Task: Create a due date automation trigger when advanced on, the moment a card is due add fields with custom field "Resume" set to a number greater or equal to 1 and greater or equal to 10.
Action: Mouse moved to (1103, 334)
Screenshot: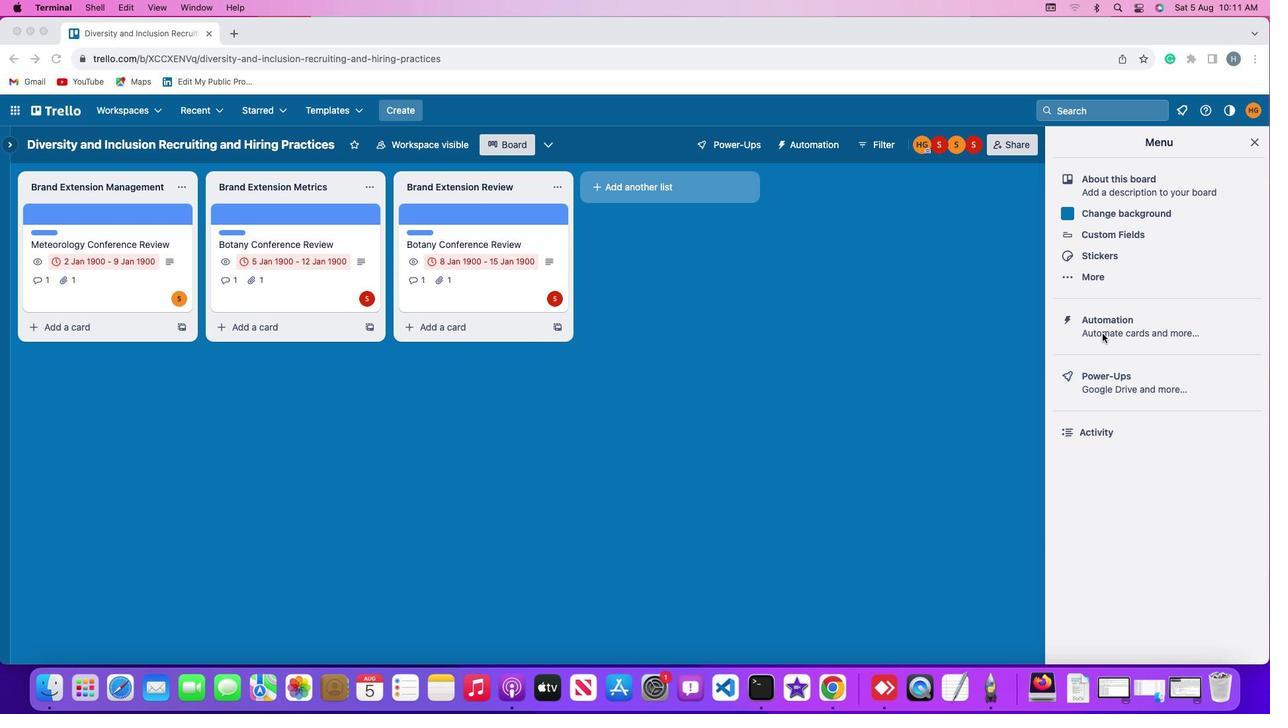 
Action: Mouse pressed left at (1103, 334)
Screenshot: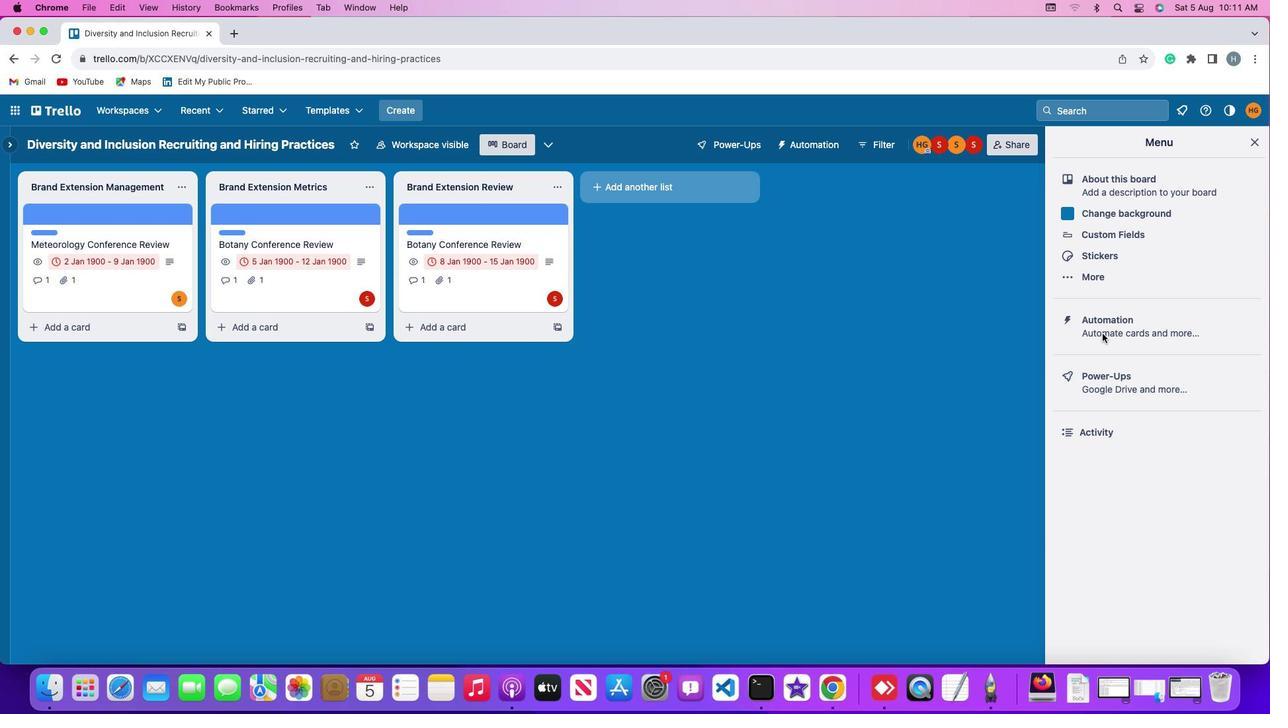 
Action: Mouse pressed left at (1103, 334)
Screenshot: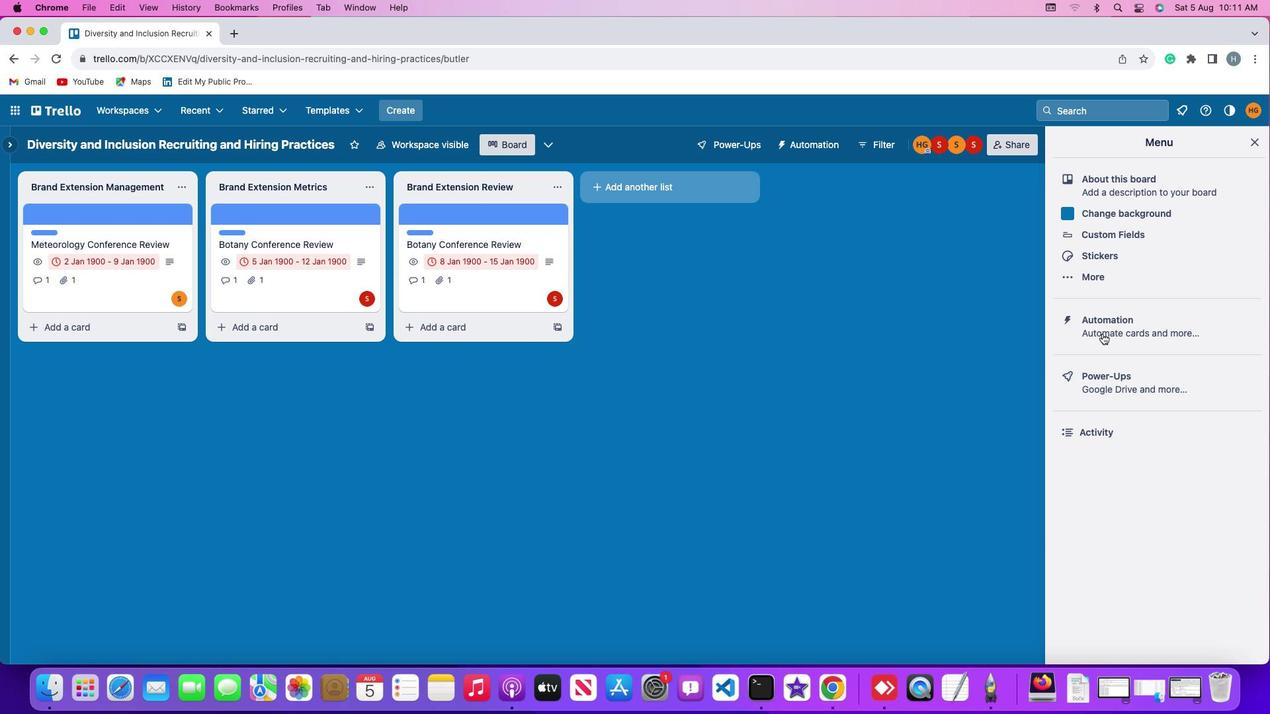
Action: Mouse moved to (70, 307)
Screenshot: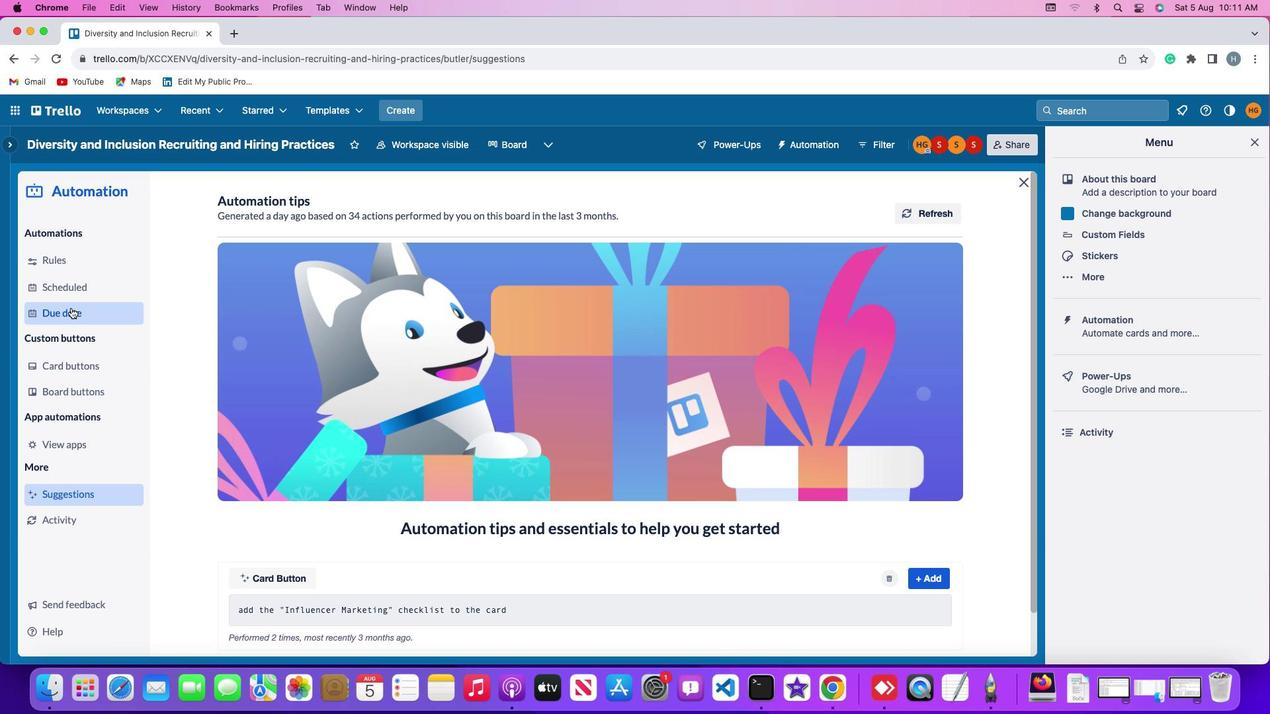 
Action: Mouse pressed left at (70, 307)
Screenshot: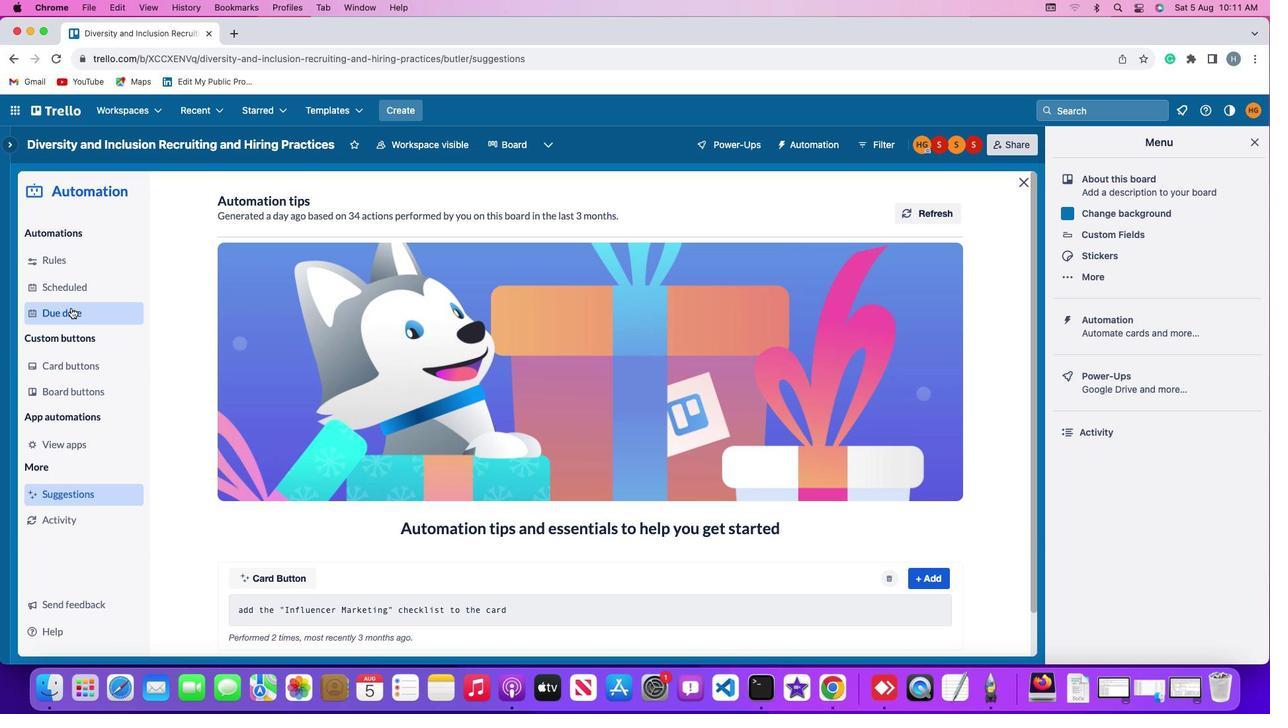 
Action: Mouse moved to (889, 201)
Screenshot: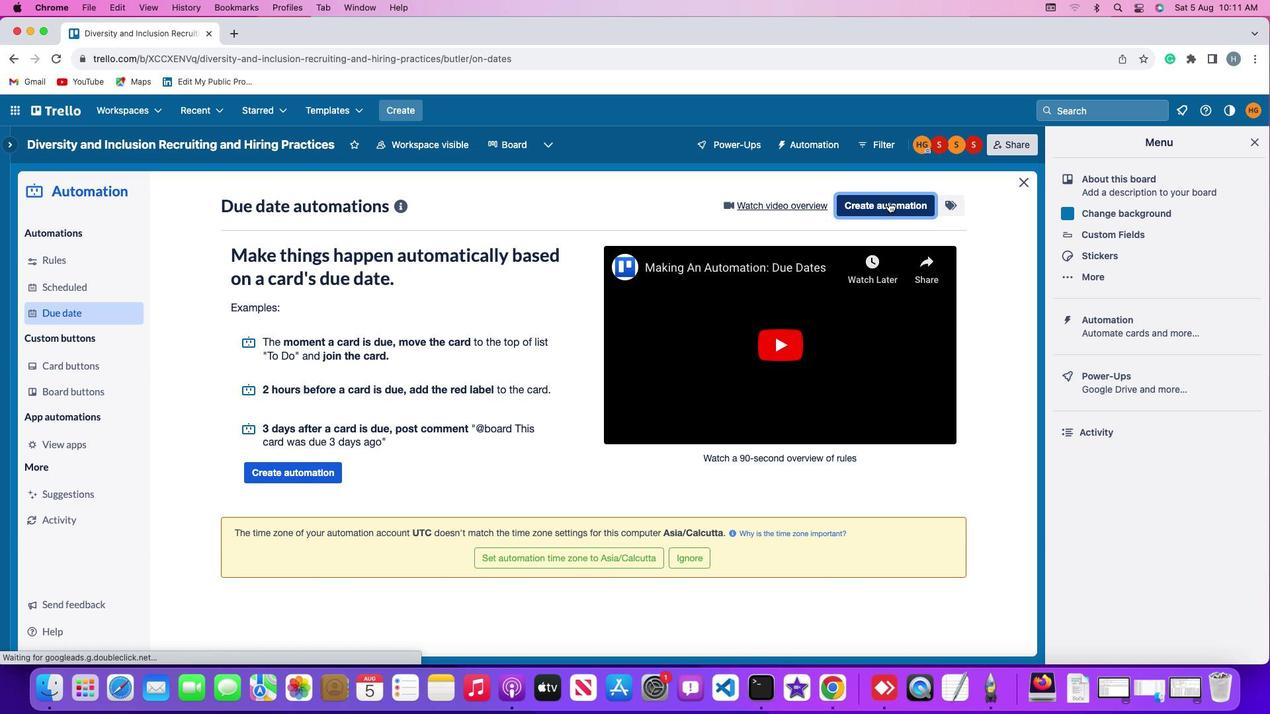 
Action: Mouse pressed left at (889, 201)
Screenshot: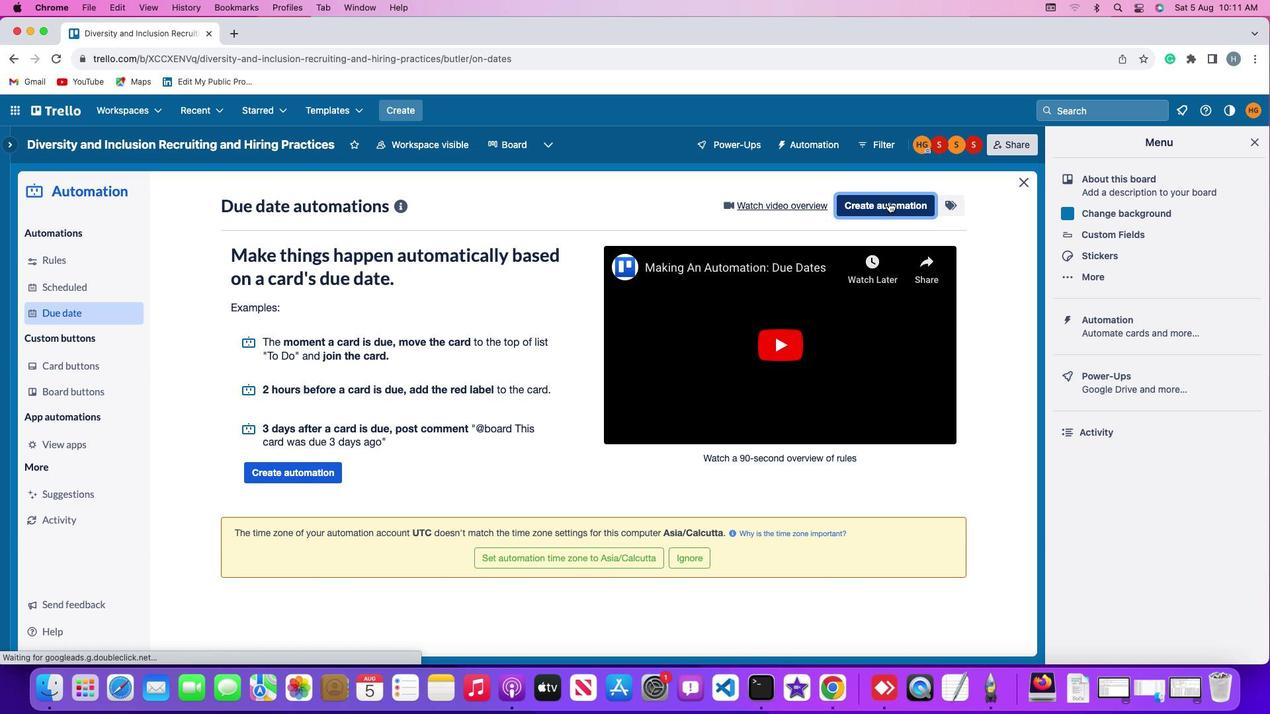 
Action: Mouse moved to (640, 332)
Screenshot: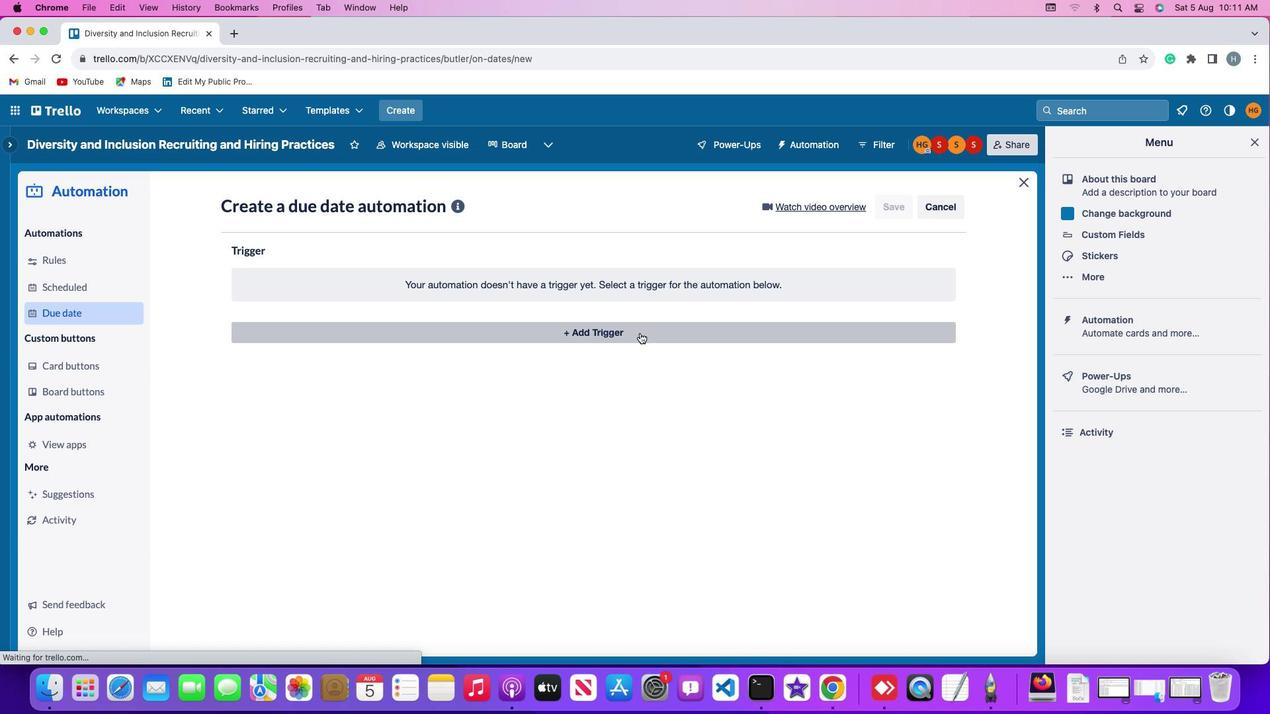 
Action: Mouse pressed left at (640, 332)
Screenshot: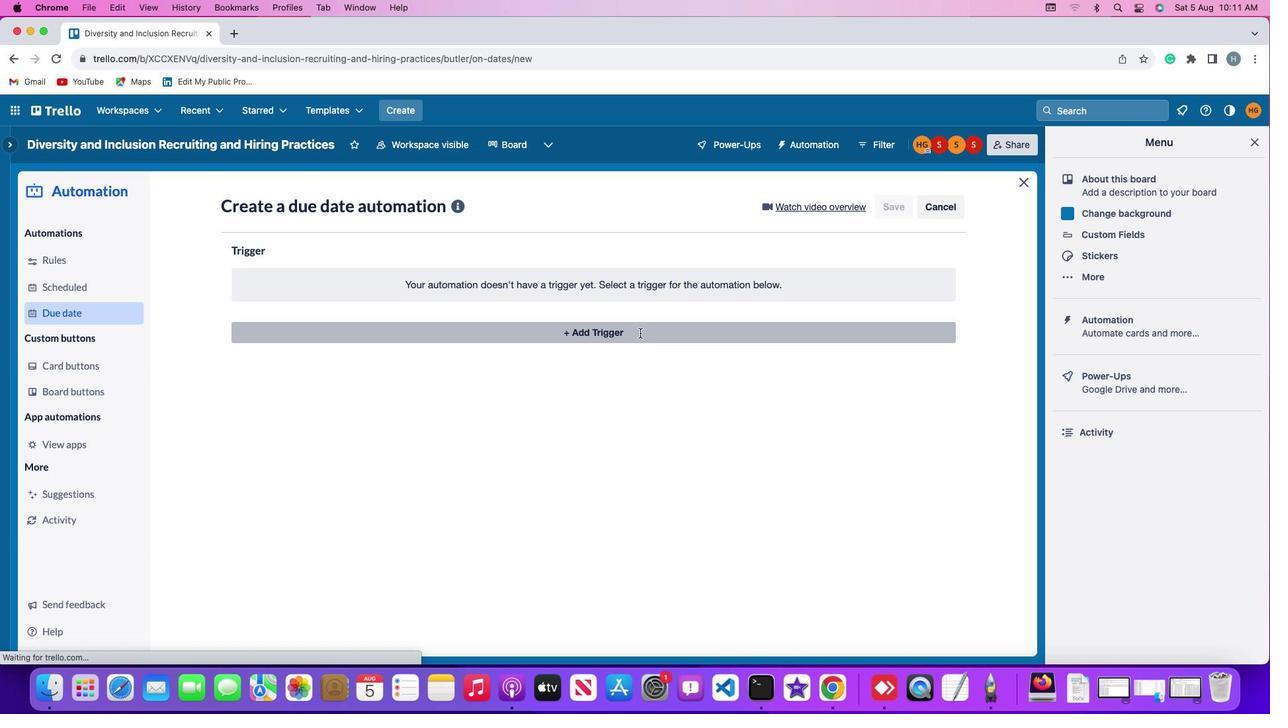 
Action: Mouse moved to (340, 489)
Screenshot: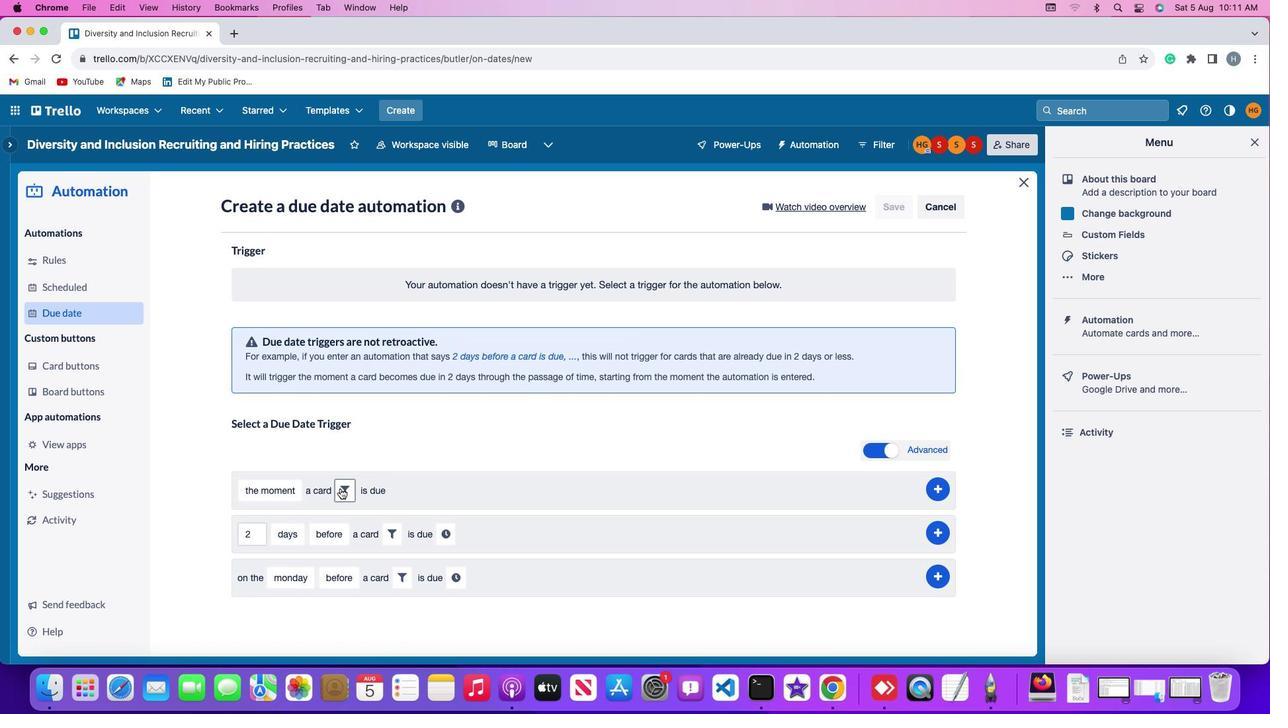 
Action: Mouse pressed left at (340, 489)
Screenshot: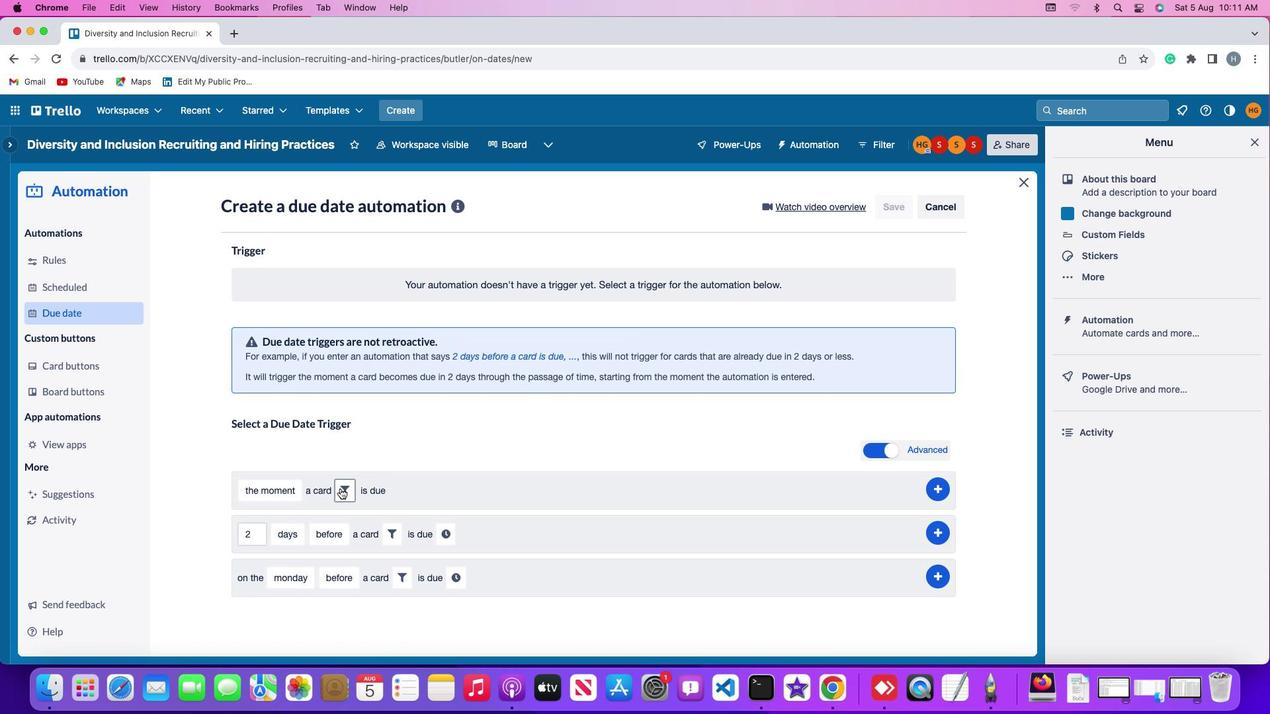 
Action: Mouse moved to (548, 532)
Screenshot: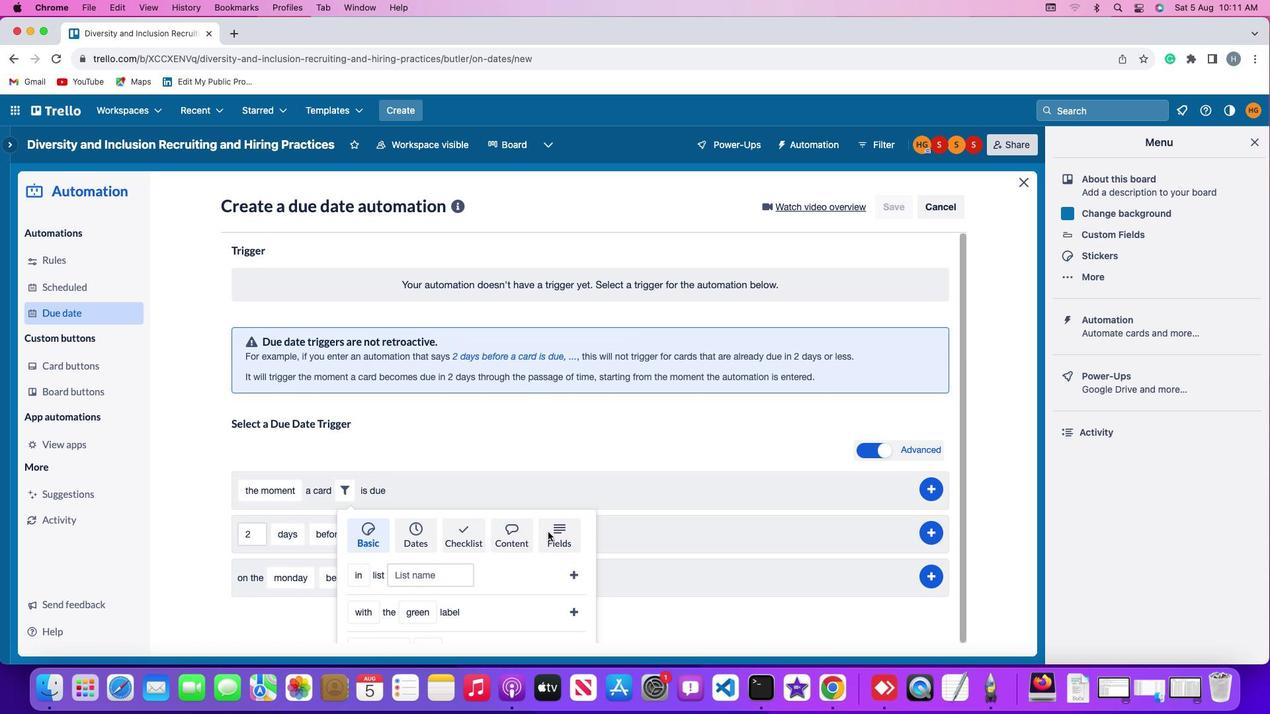 
Action: Mouse pressed left at (548, 532)
Screenshot: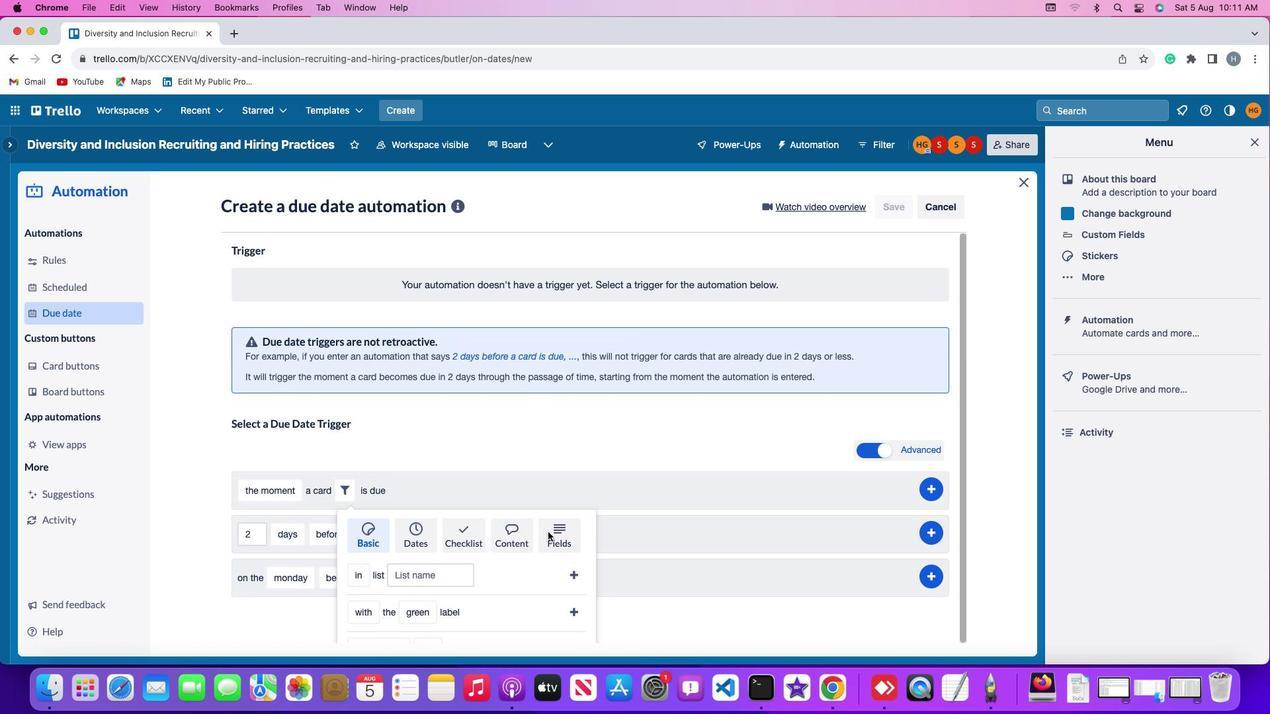 
Action: Mouse moved to (548, 532)
Screenshot: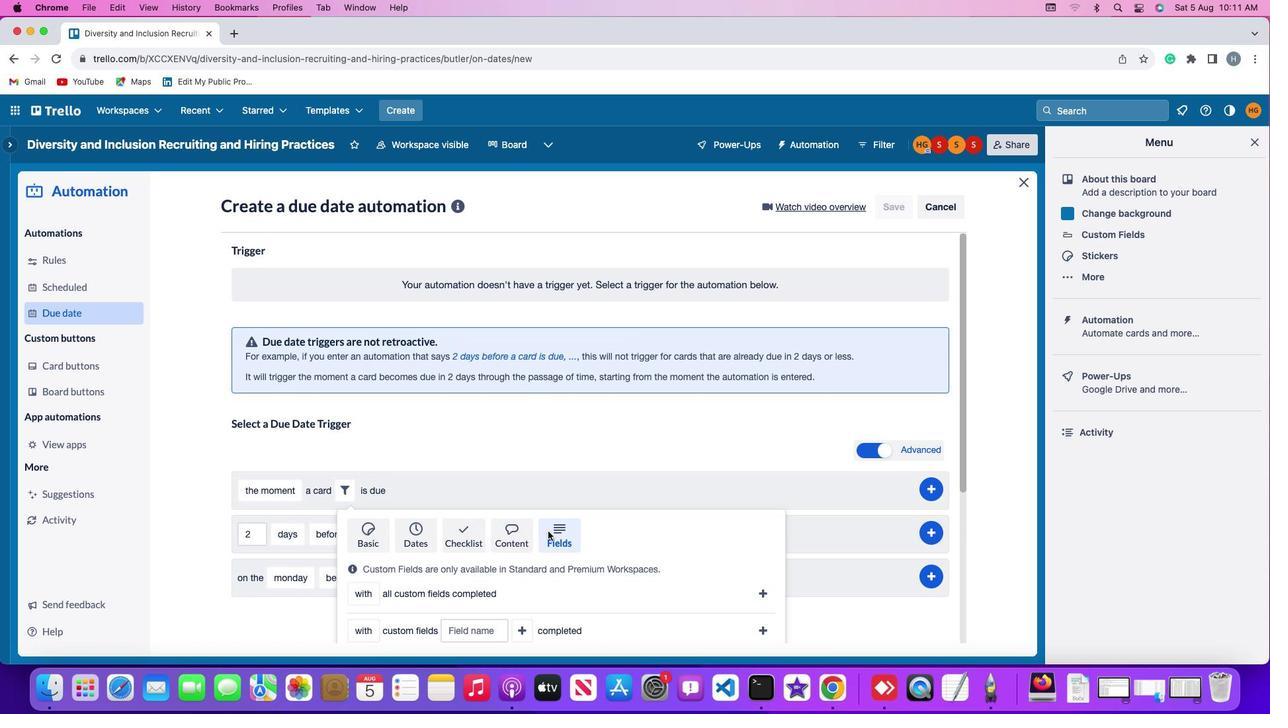 
Action: Mouse scrolled (548, 532) with delta (0, 0)
Screenshot: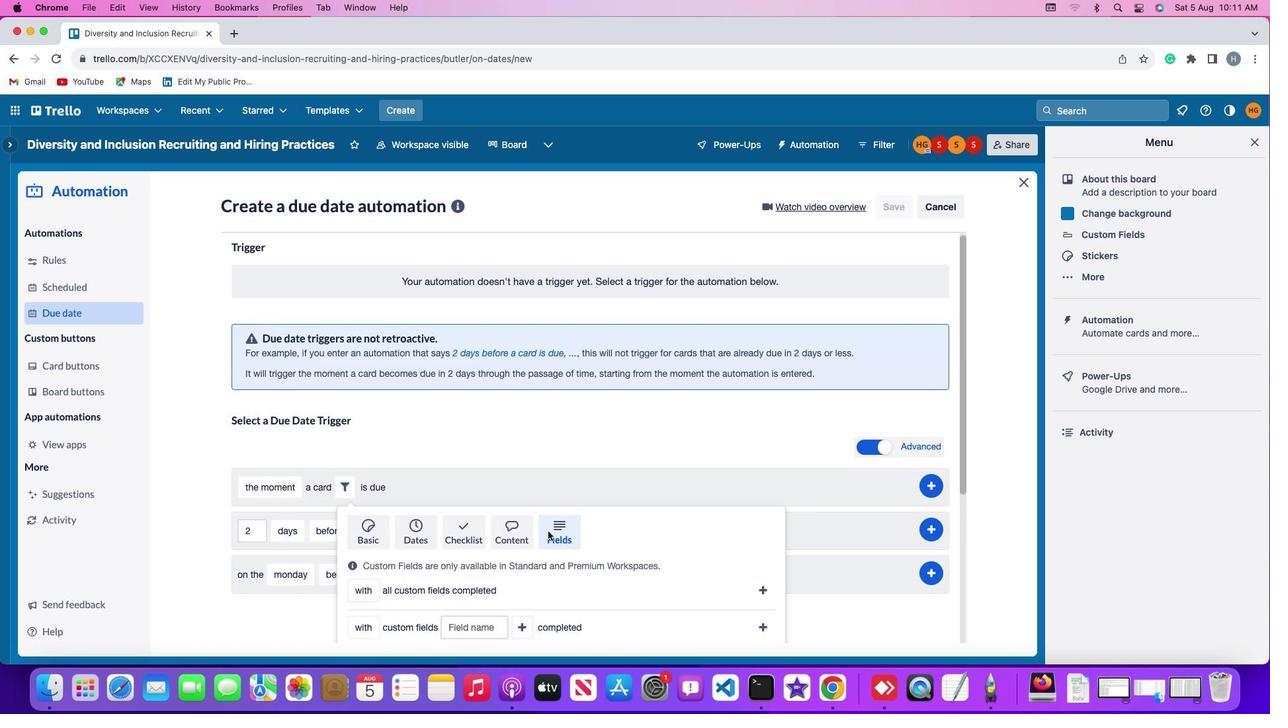 
Action: Mouse scrolled (548, 532) with delta (0, 0)
Screenshot: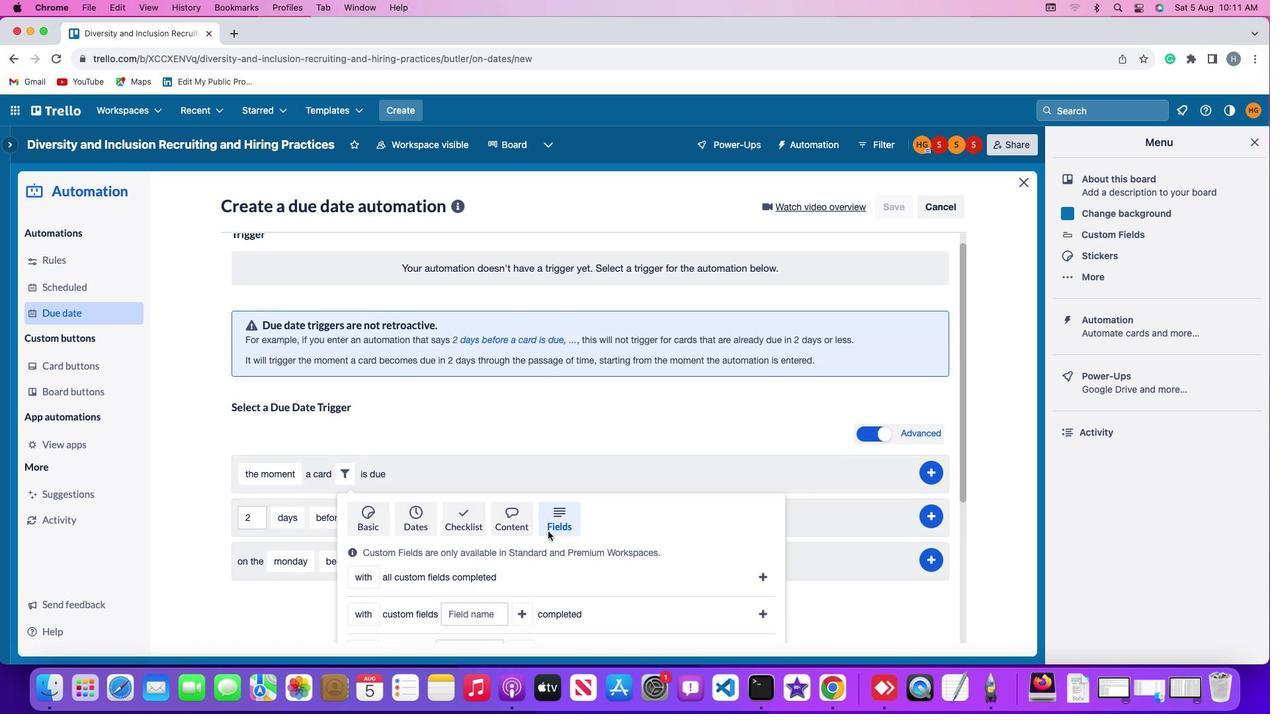 
Action: Mouse scrolled (548, 532) with delta (0, -1)
Screenshot: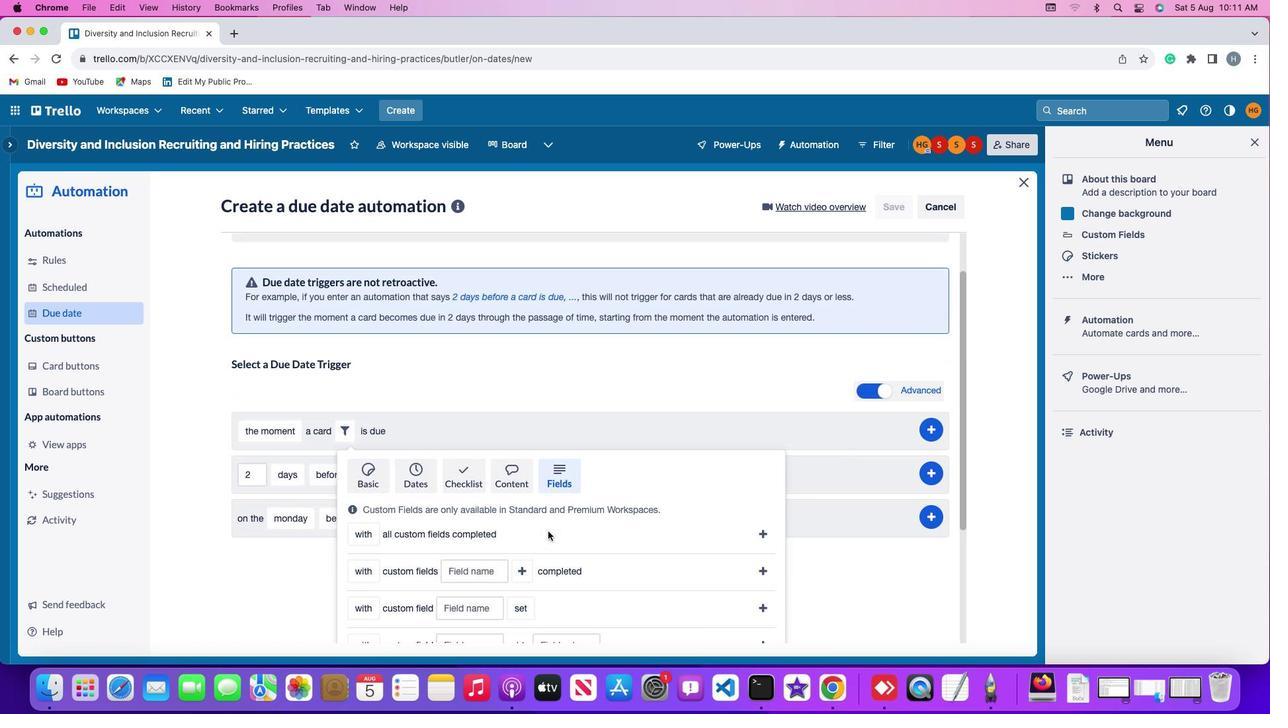 
Action: Mouse scrolled (548, 532) with delta (0, -2)
Screenshot: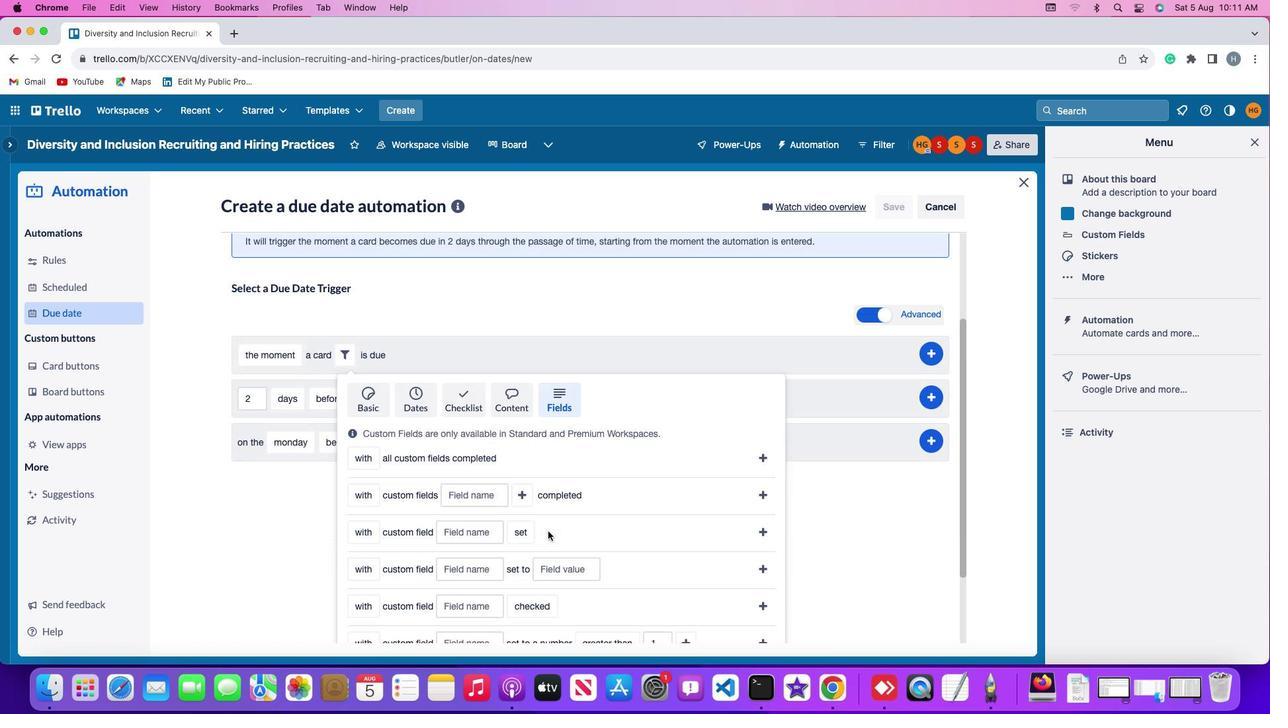 
Action: Mouse scrolled (548, 532) with delta (0, 0)
Screenshot: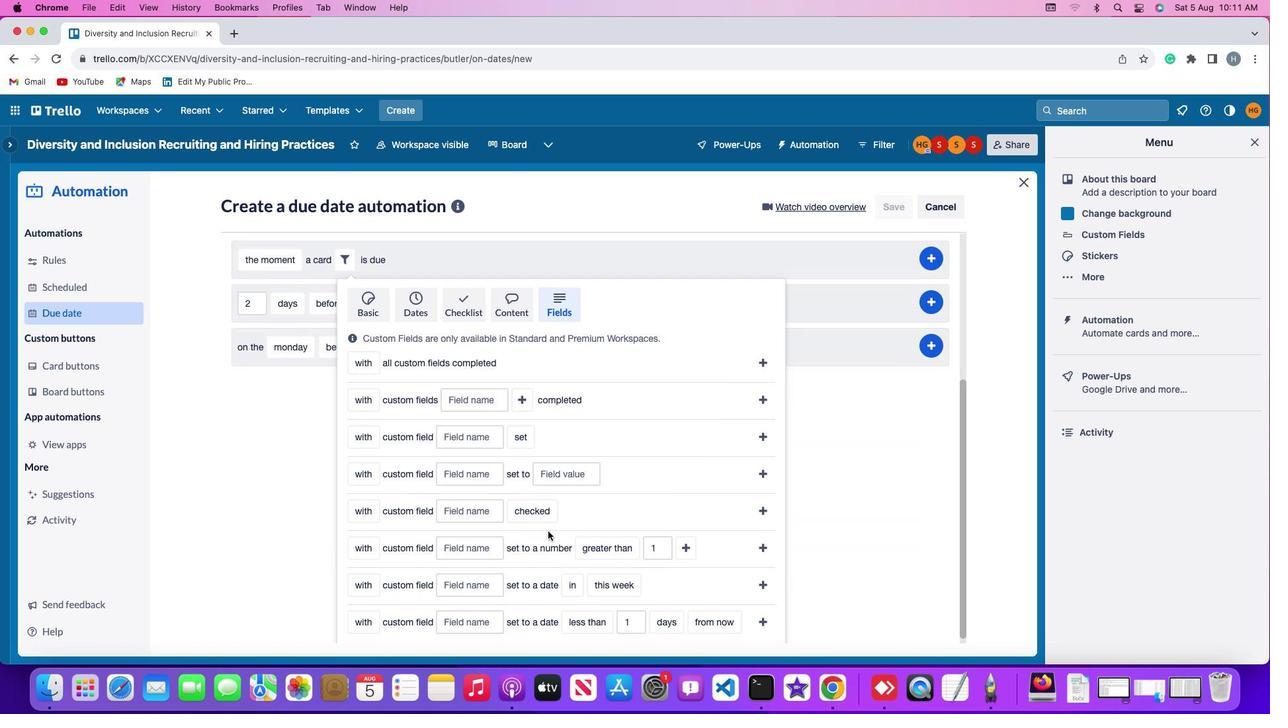 
Action: Mouse scrolled (548, 532) with delta (0, 0)
Screenshot: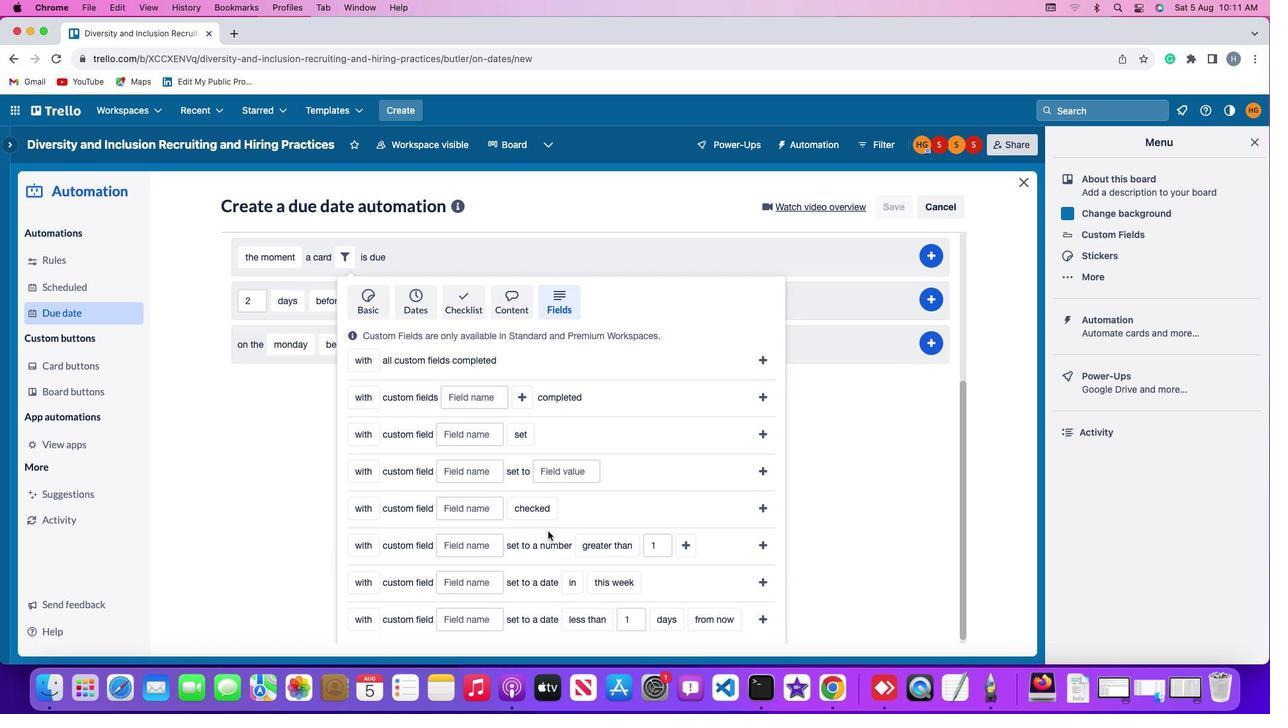 
Action: Mouse scrolled (548, 532) with delta (0, -1)
Screenshot: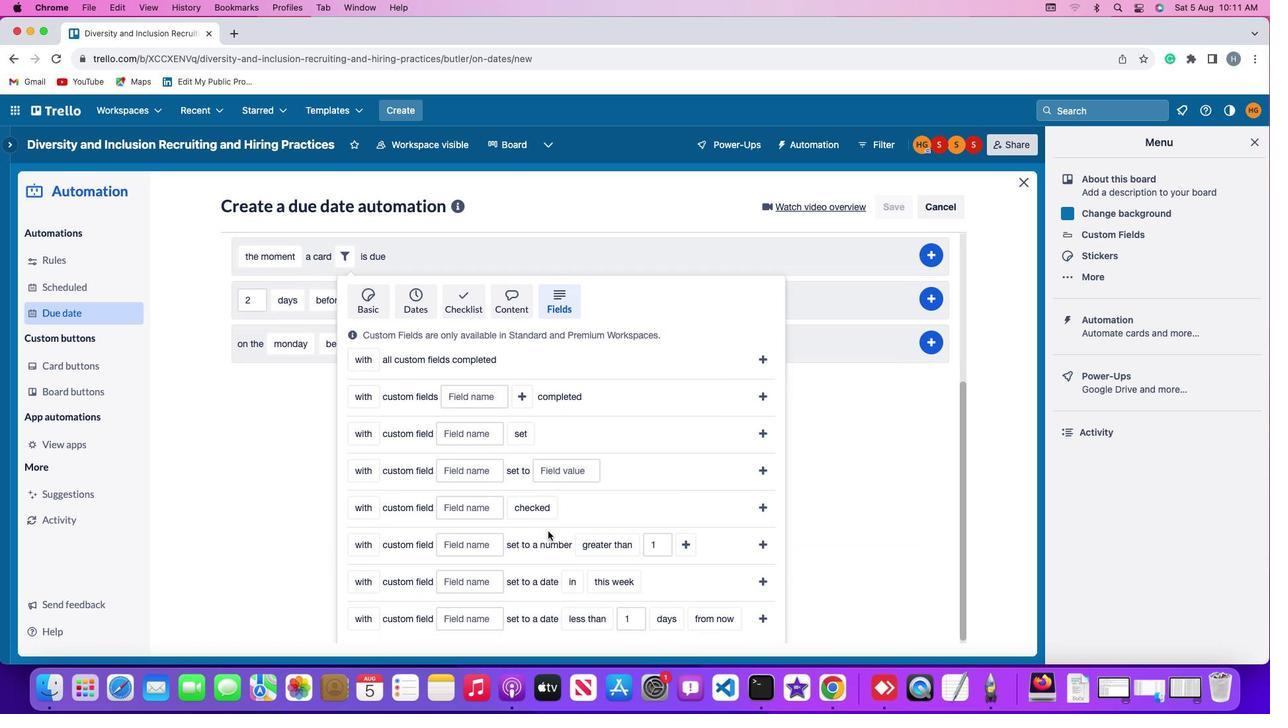 
Action: Mouse moved to (363, 541)
Screenshot: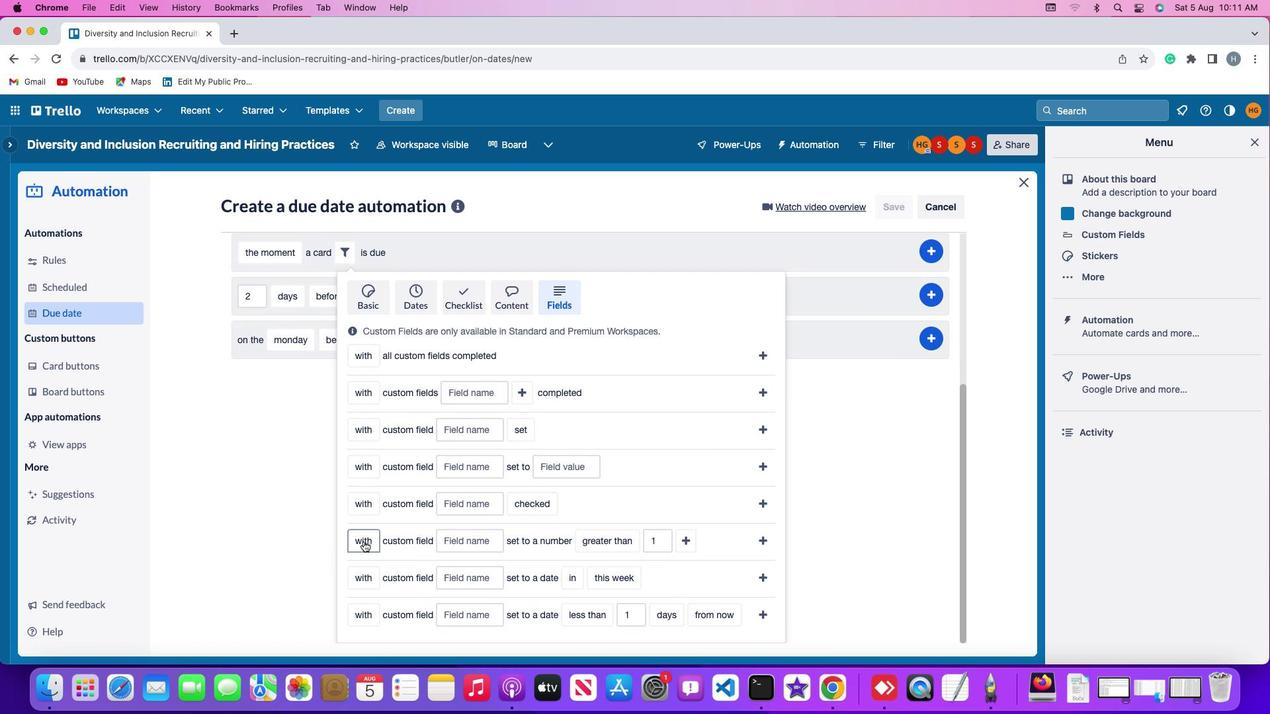 
Action: Mouse pressed left at (363, 541)
Screenshot: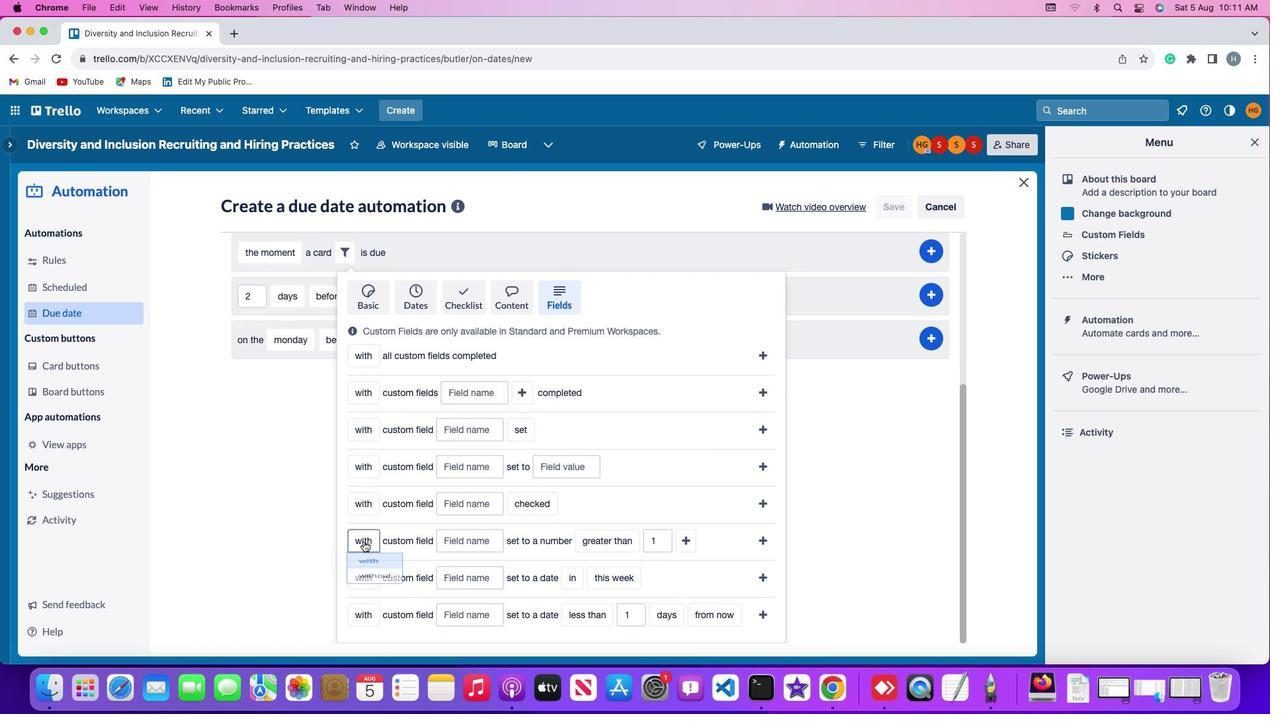
Action: Mouse moved to (372, 563)
Screenshot: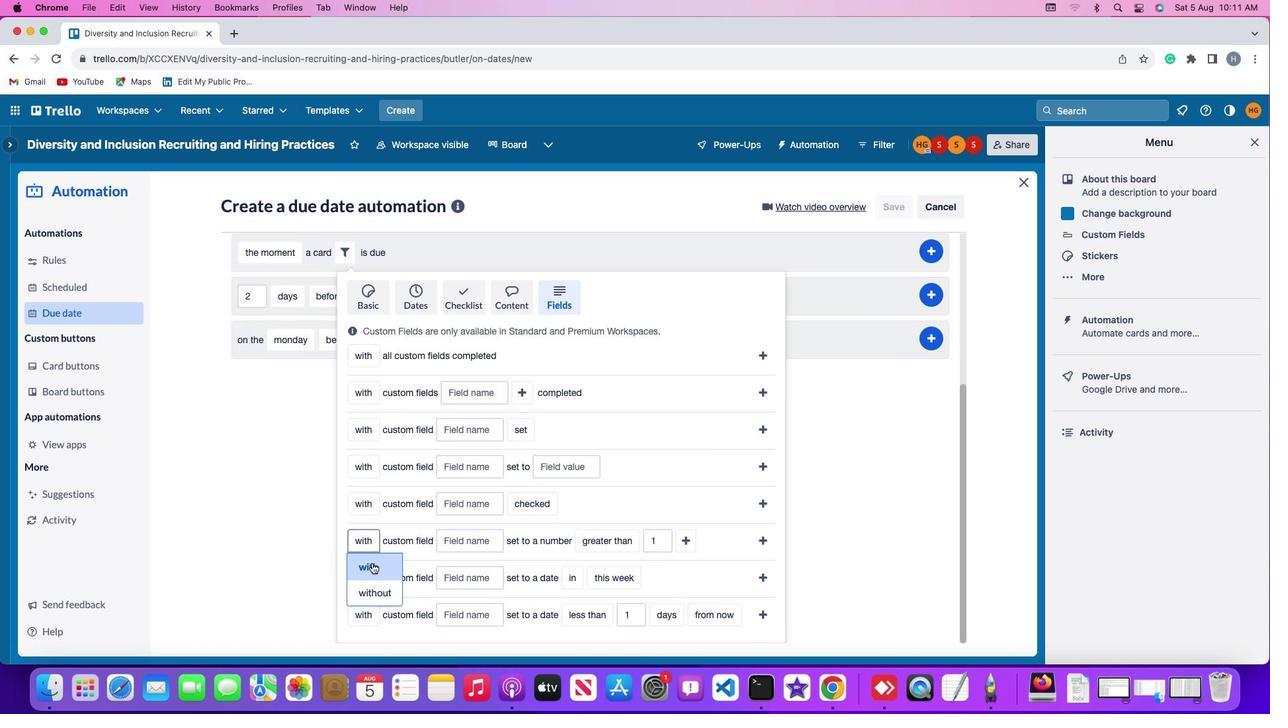 
Action: Mouse pressed left at (372, 563)
Screenshot: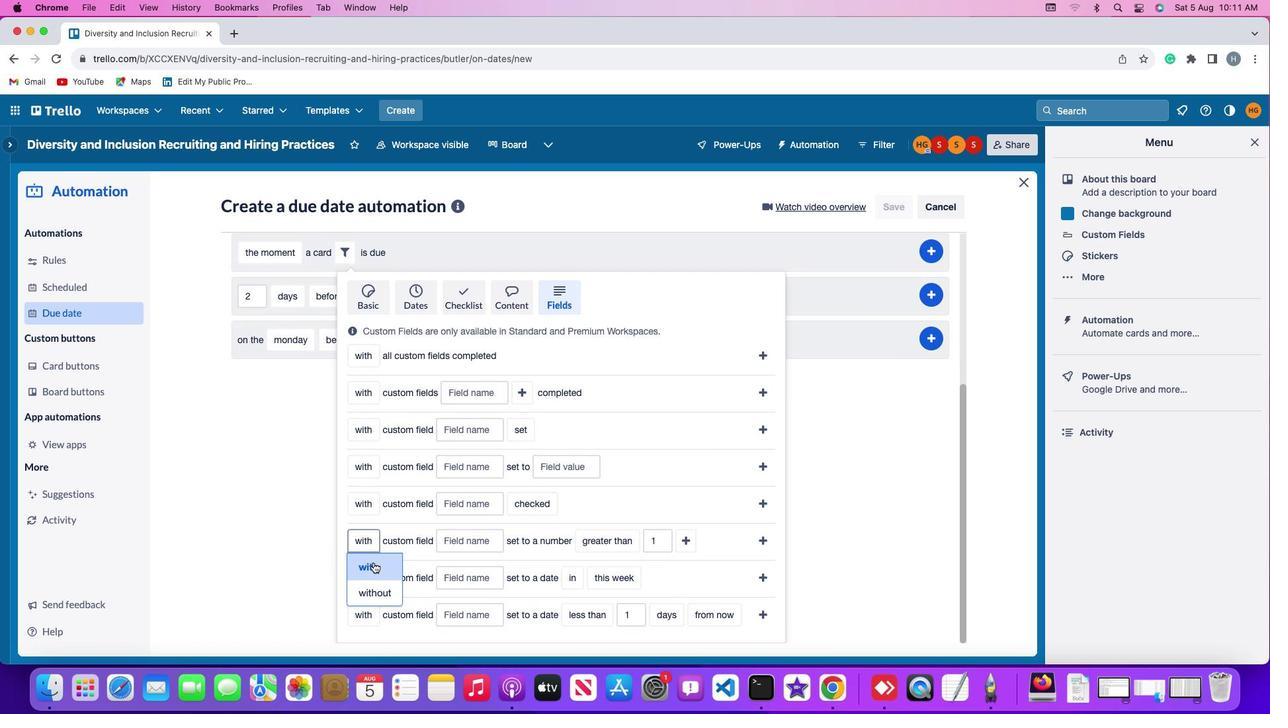 
Action: Mouse moved to (473, 540)
Screenshot: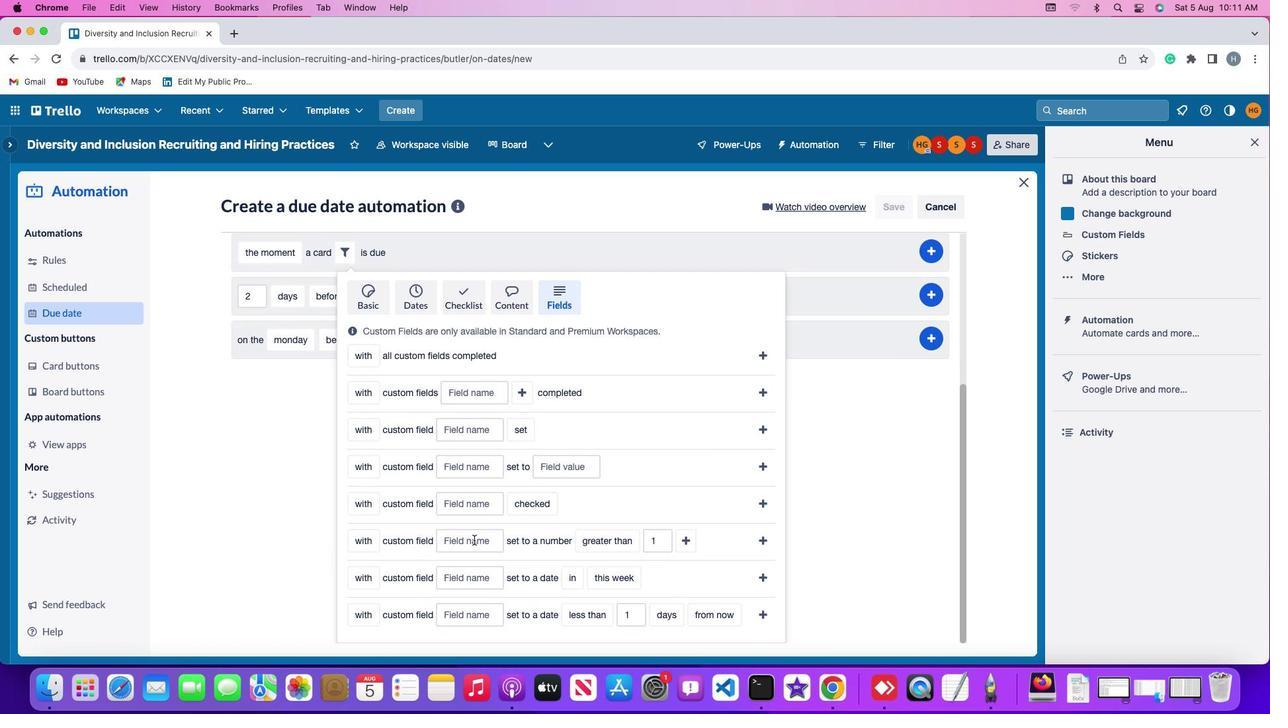 
Action: Mouse pressed left at (473, 540)
Screenshot: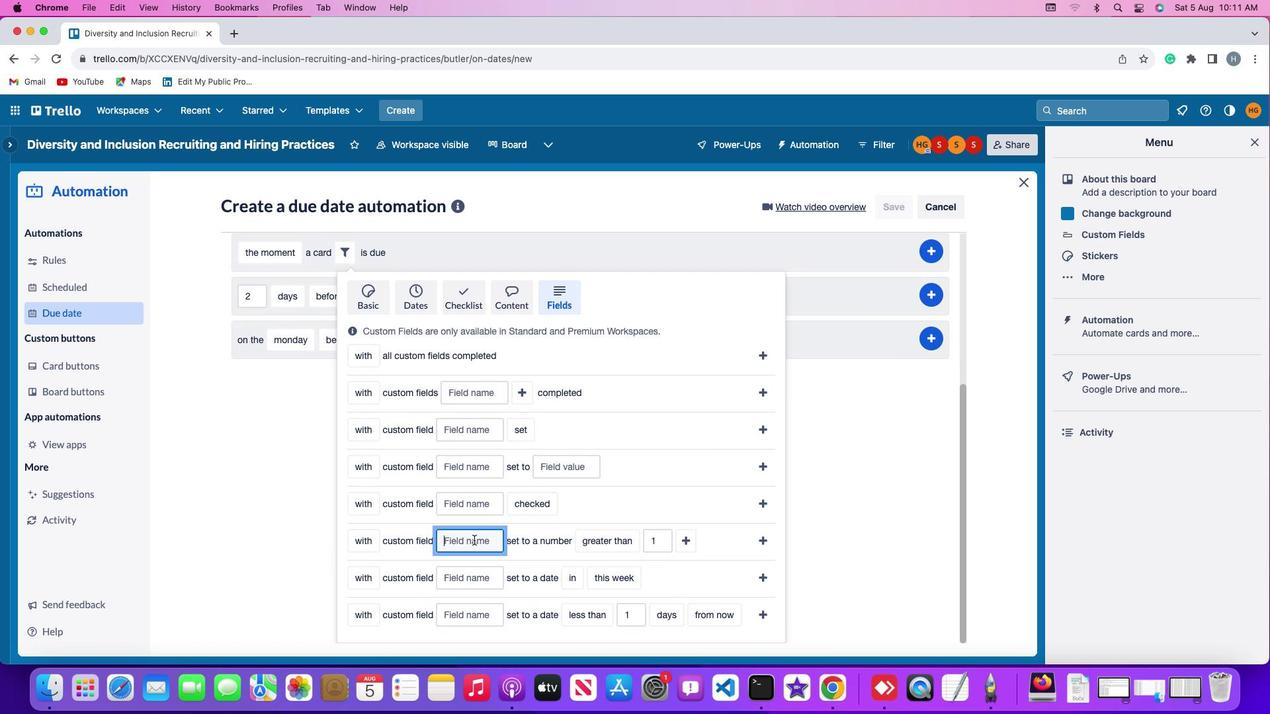 
Action: Key pressed Key.shift'R''e''s''u''m''e'
Screenshot: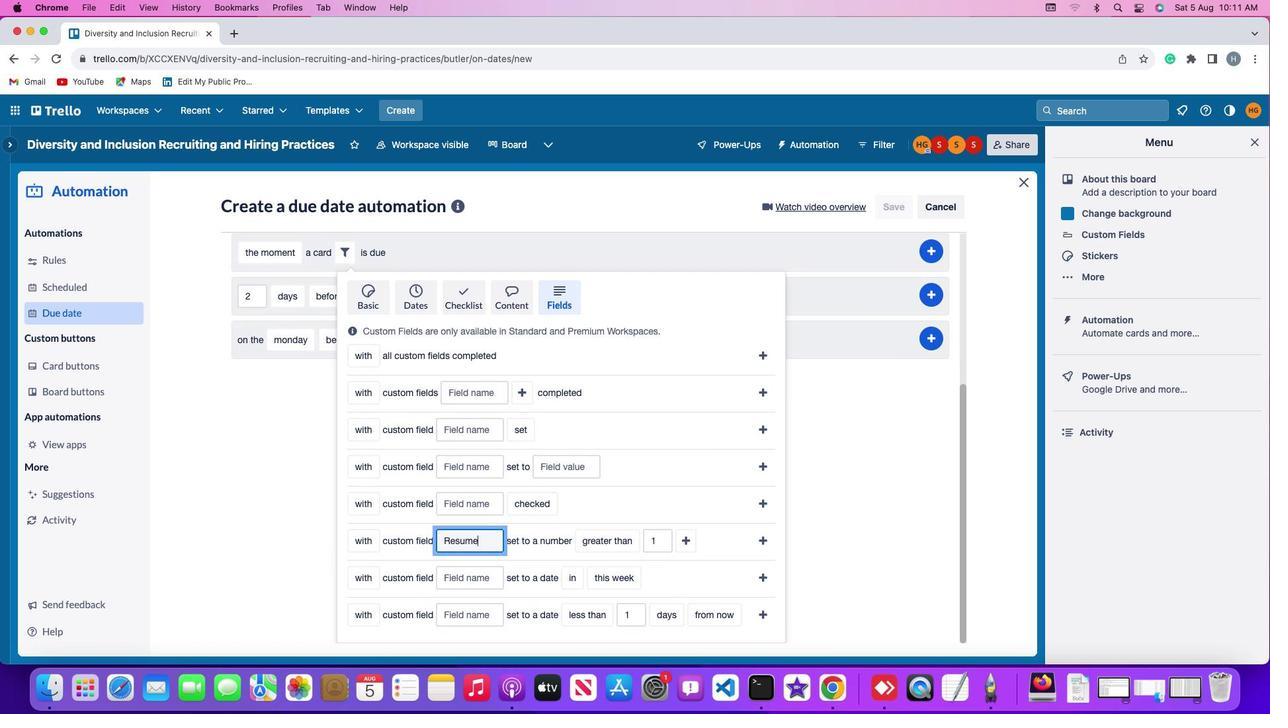 
Action: Mouse moved to (597, 543)
Screenshot: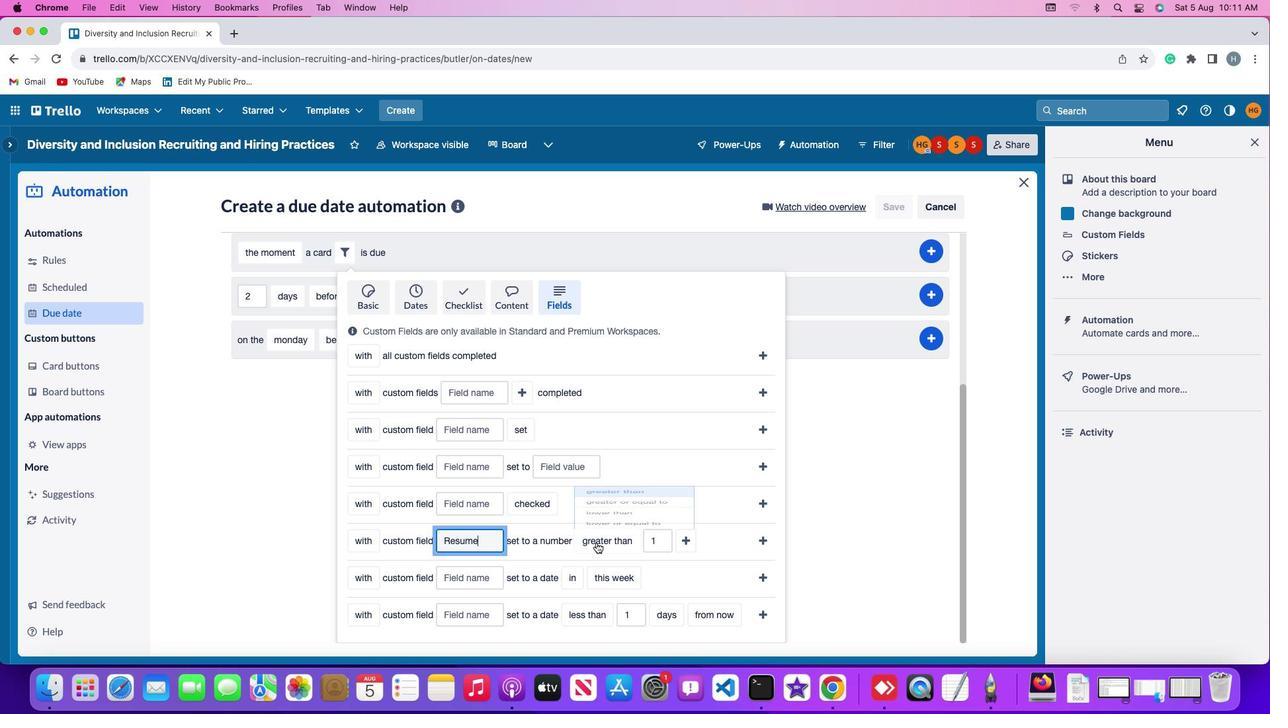 
Action: Mouse pressed left at (597, 543)
Screenshot: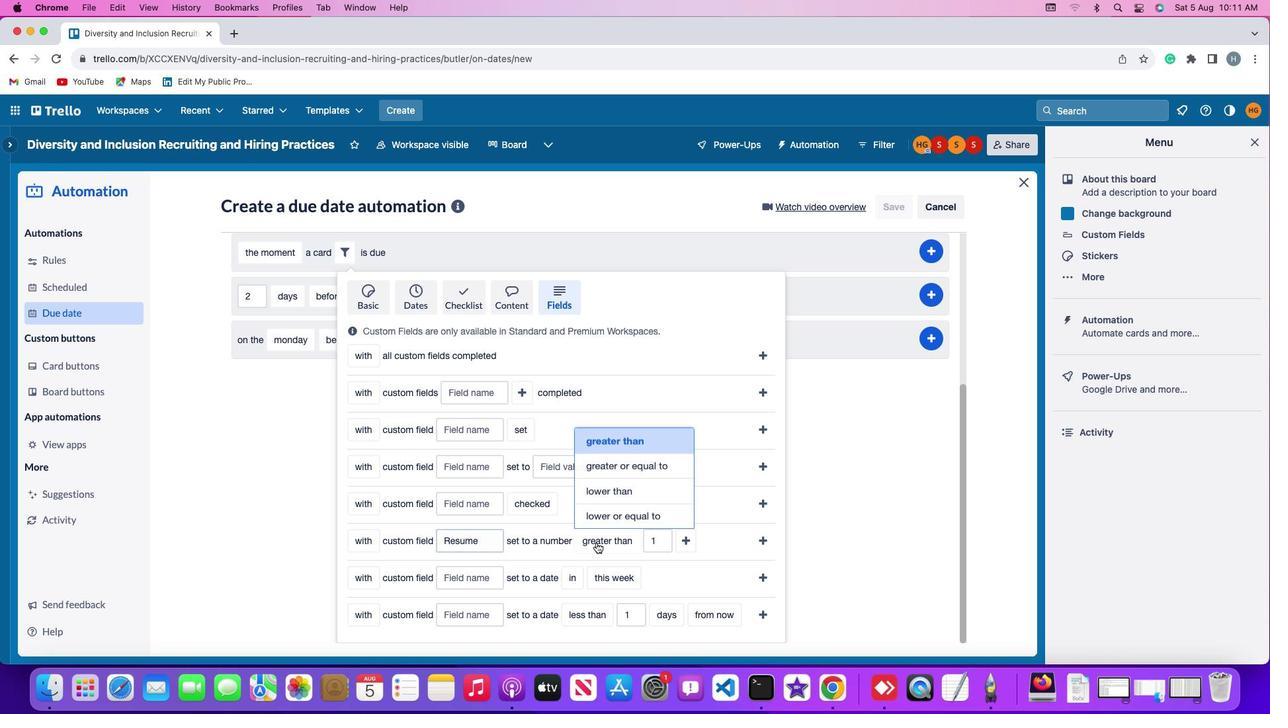 
Action: Mouse moved to (640, 462)
Screenshot: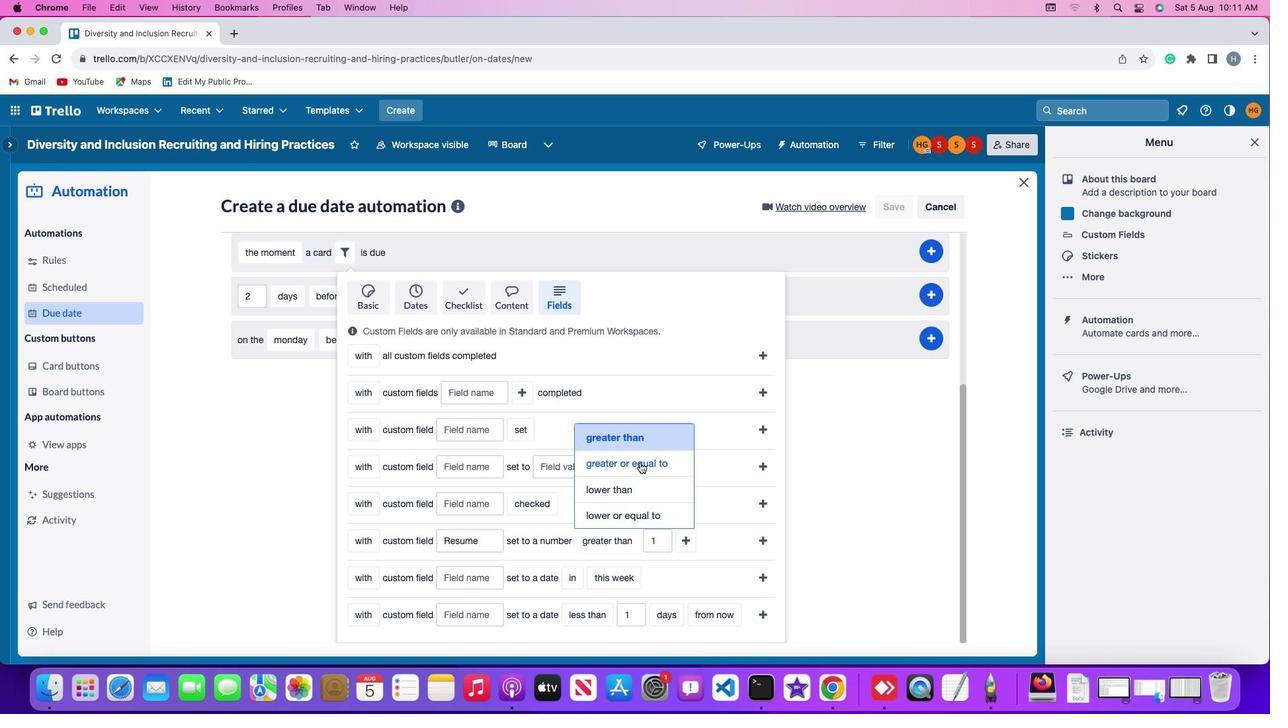 
Action: Mouse pressed left at (640, 462)
Screenshot: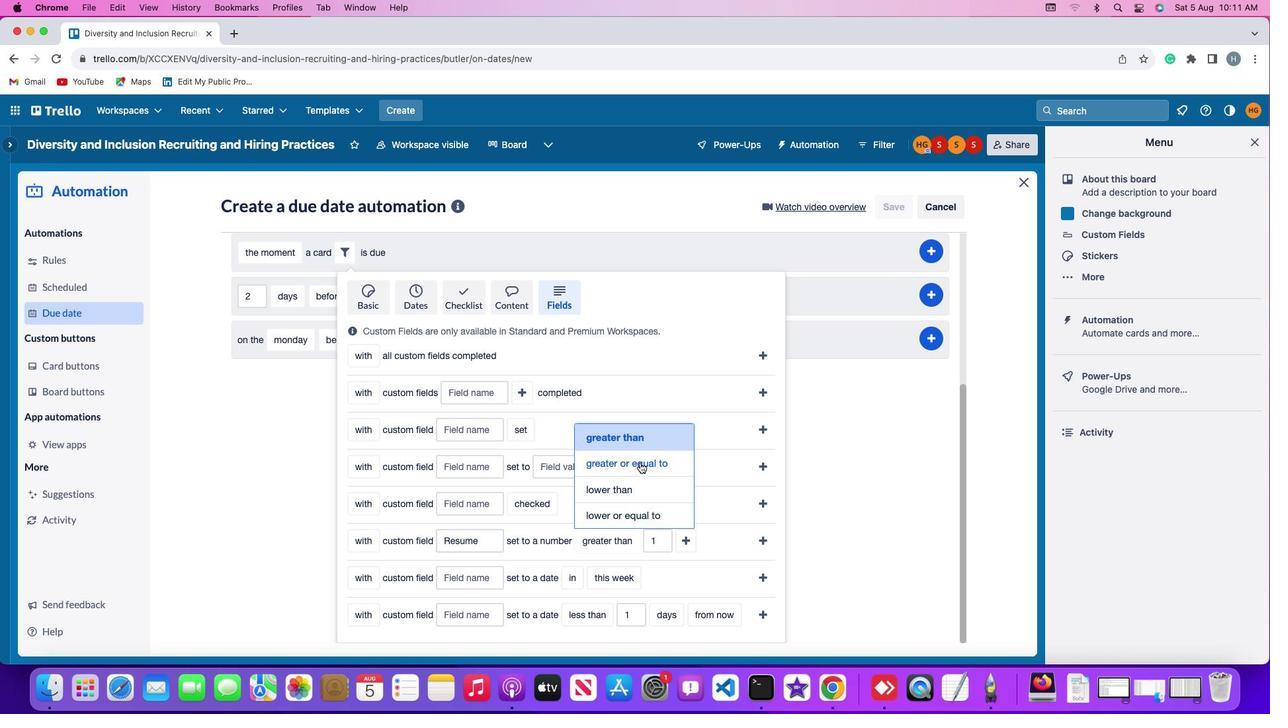
Action: Mouse moved to (687, 544)
Screenshot: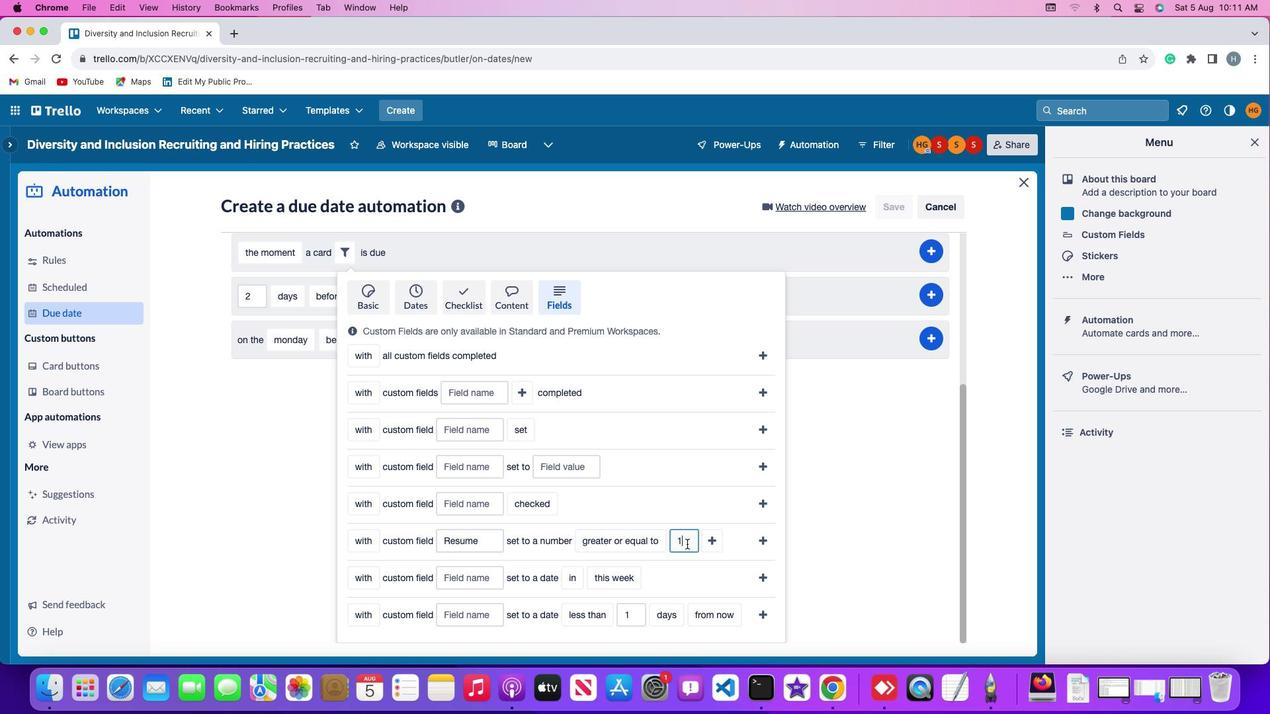 
Action: Mouse pressed left at (687, 544)
Screenshot: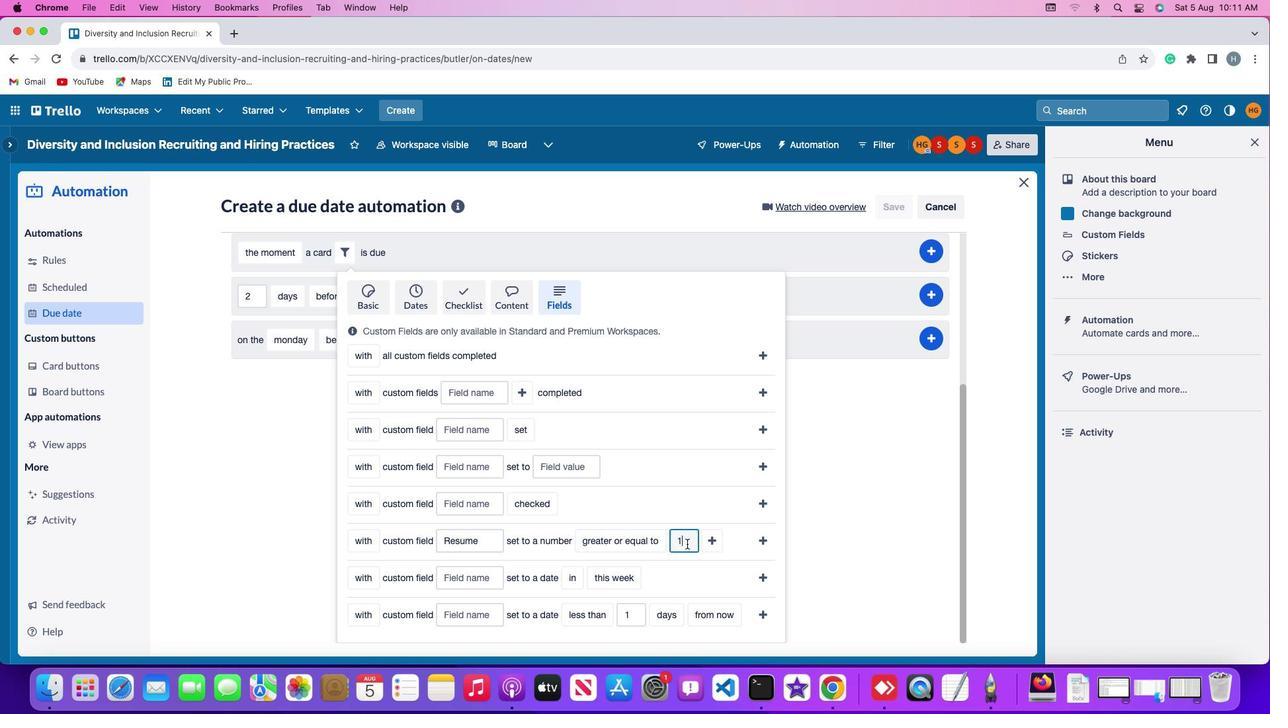 
Action: Mouse moved to (687, 544)
Screenshot: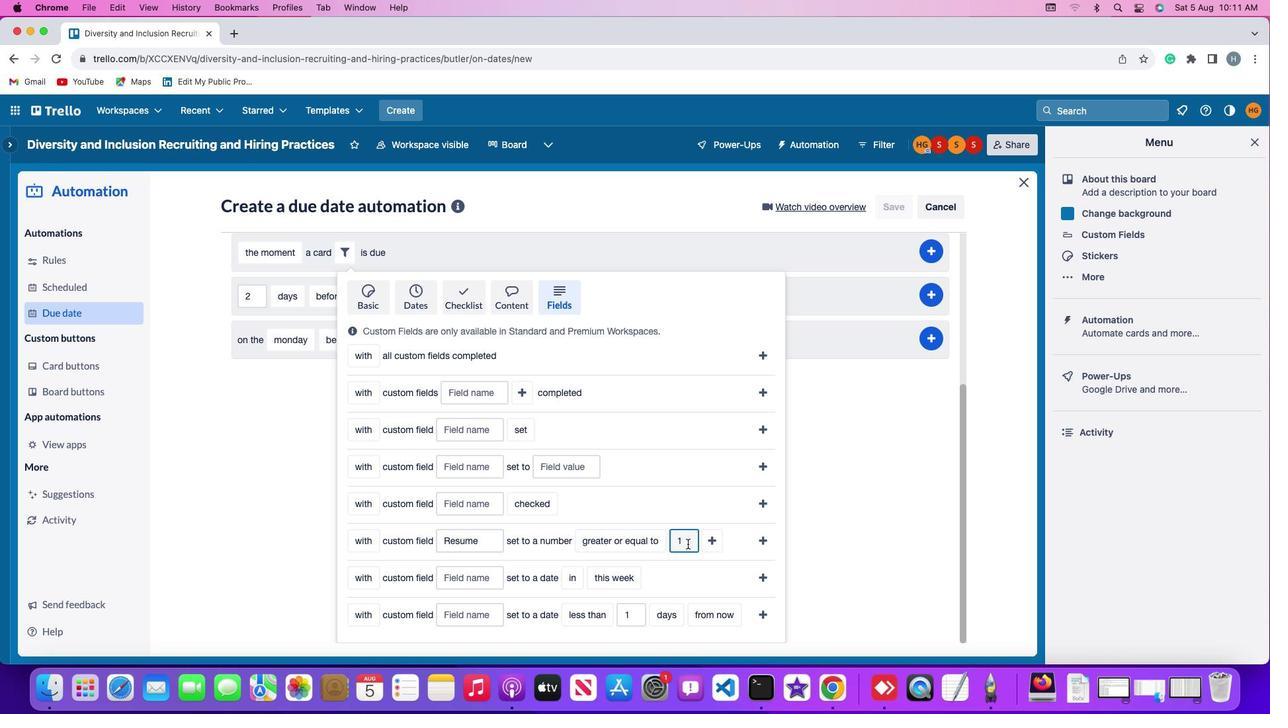 
Action: Key pressed Key.backspace'1'
Screenshot: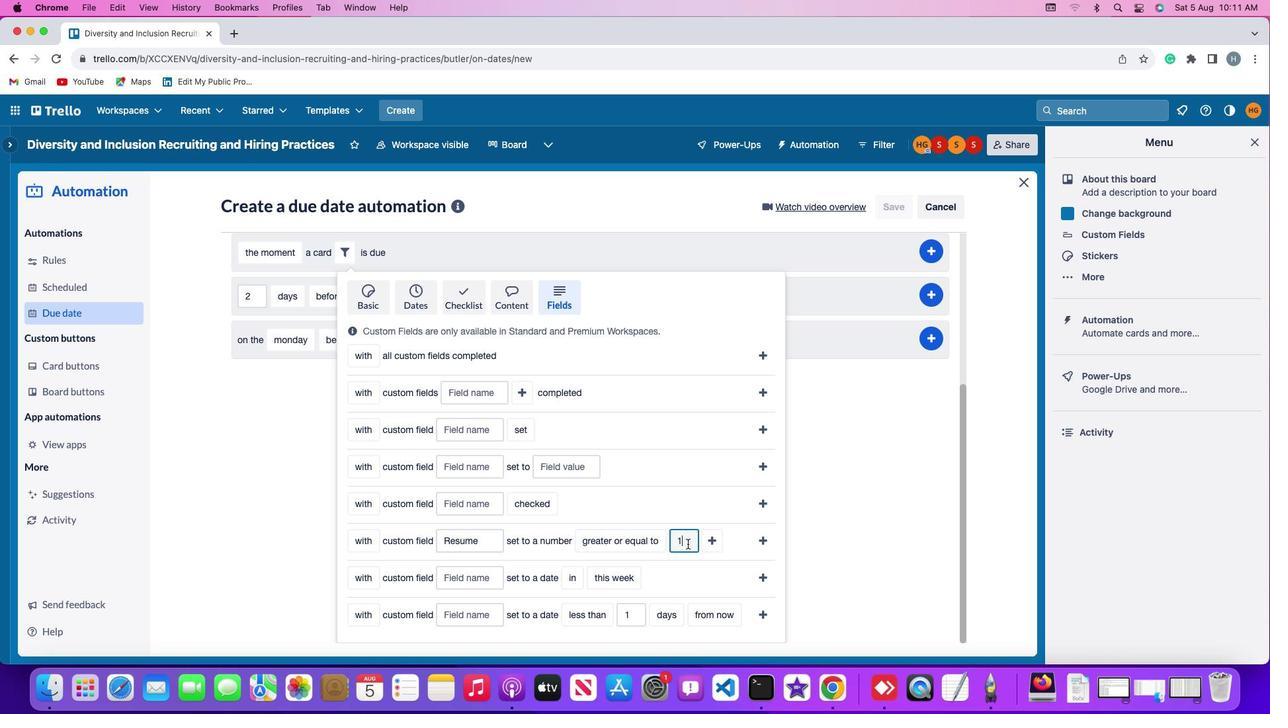 
Action: Mouse moved to (716, 542)
Screenshot: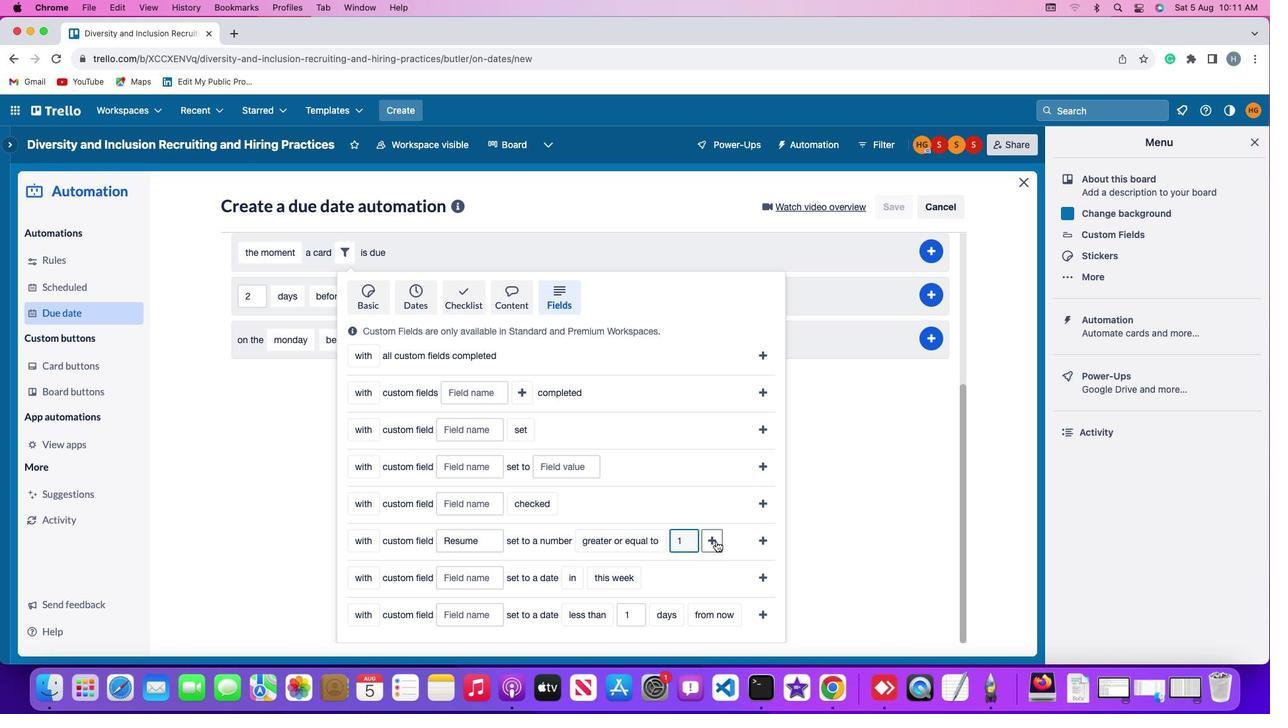 
Action: Mouse pressed left at (716, 542)
Screenshot: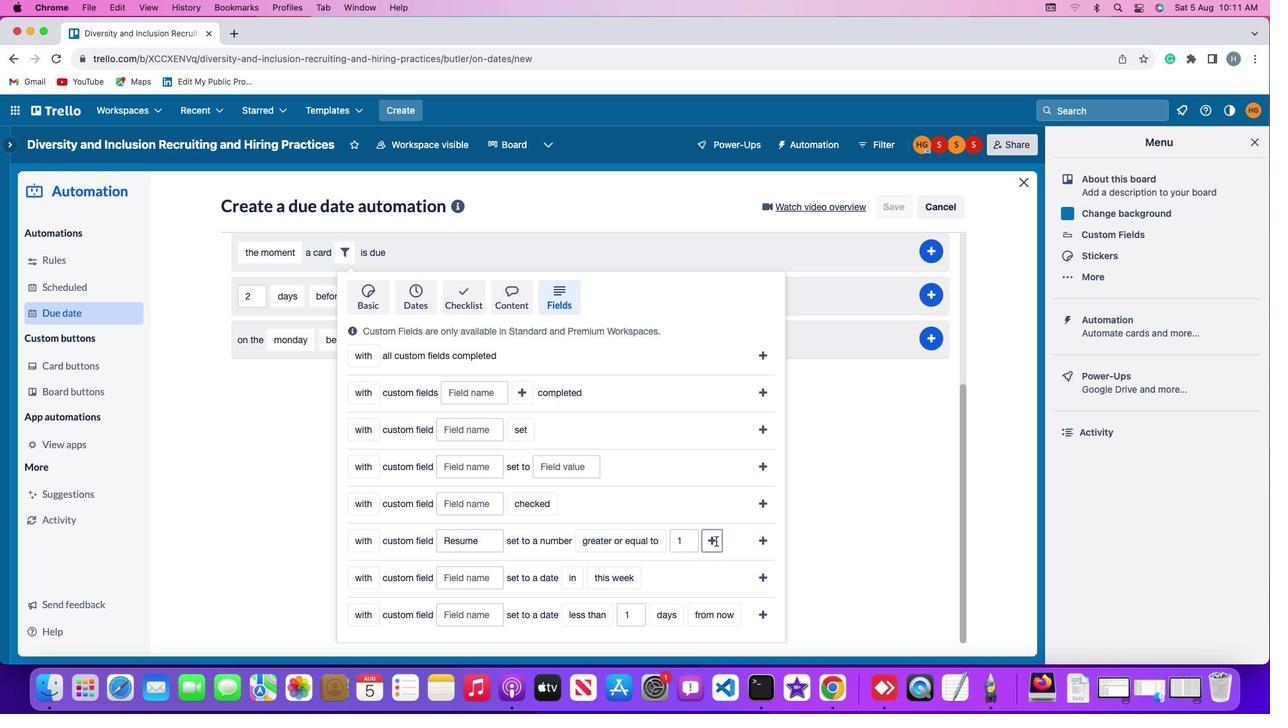 
Action: Mouse moved to (753, 547)
Screenshot: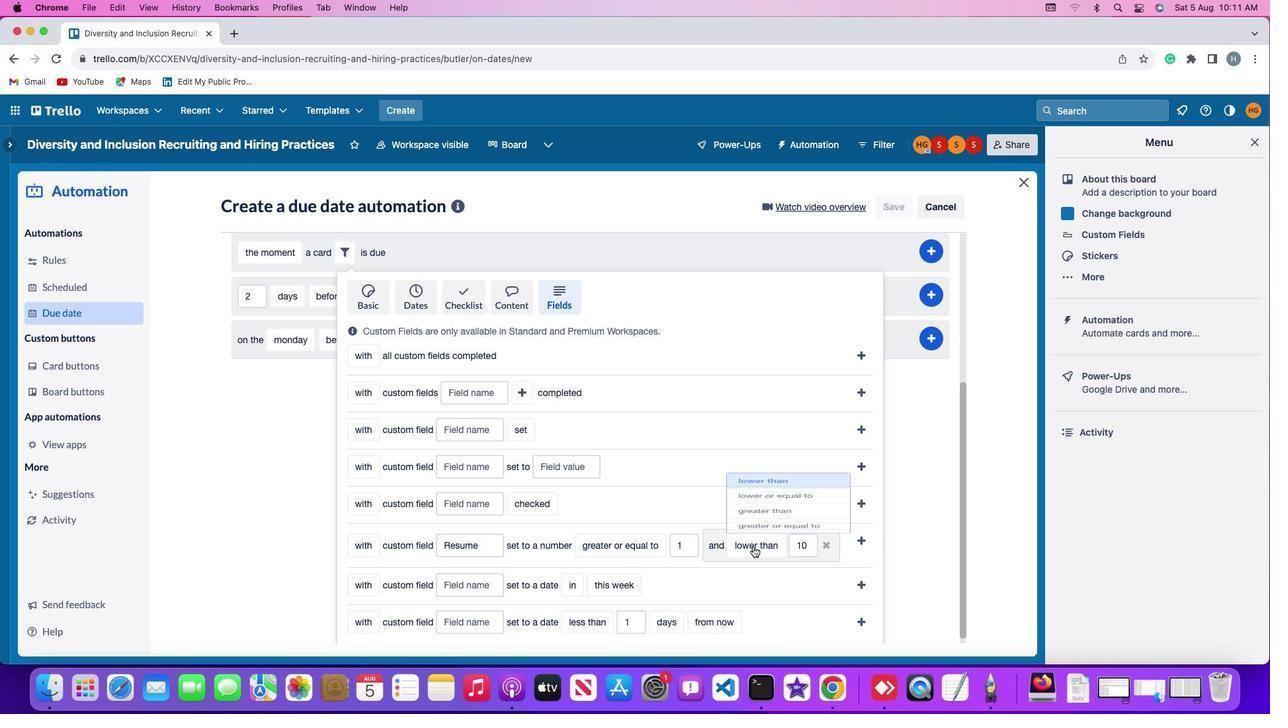 
Action: Mouse pressed left at (753, 547)
Screenshot: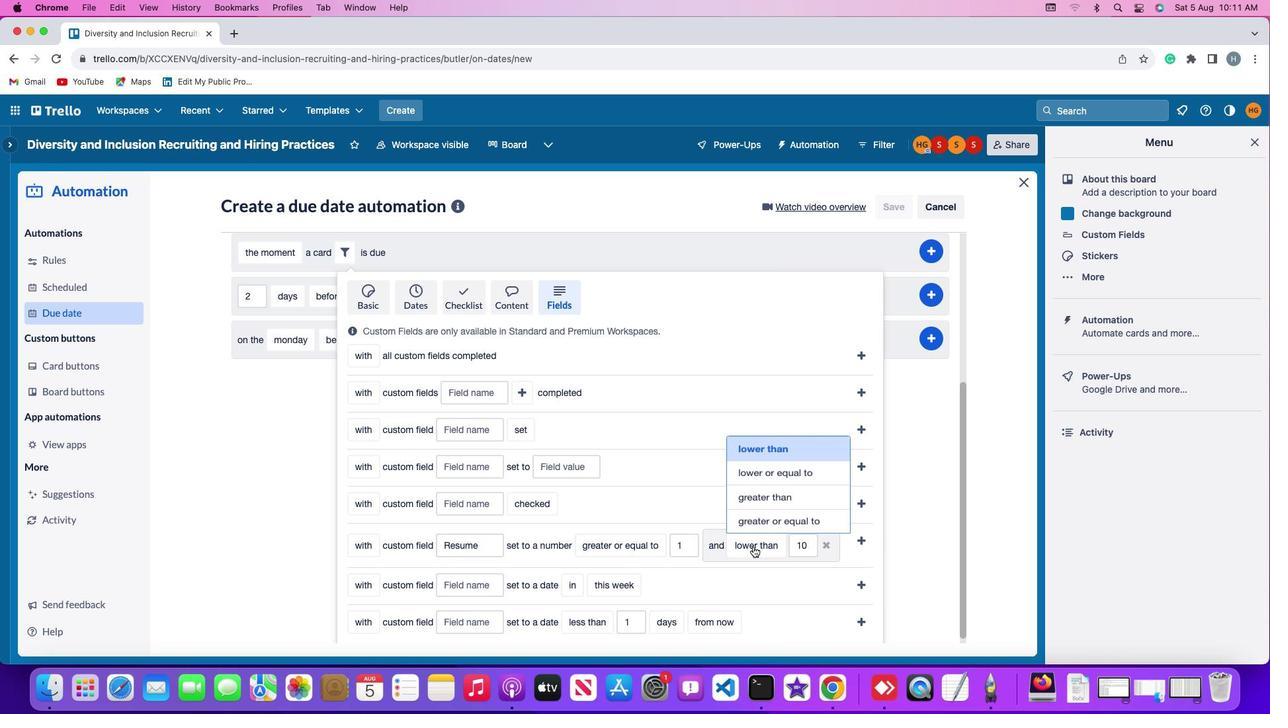 
Action: Mouse moved to (773, 523)
Screenshot: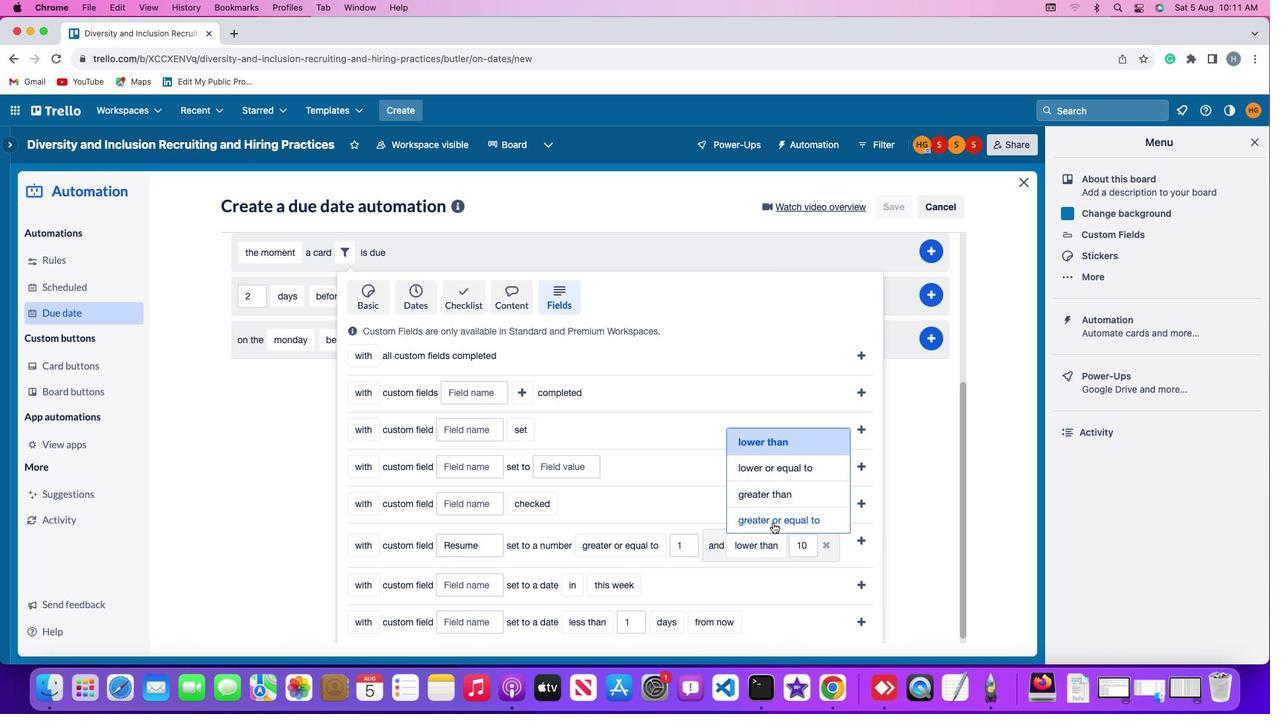 
Action: Mouse pressed left at (773, 523)
Screenshot: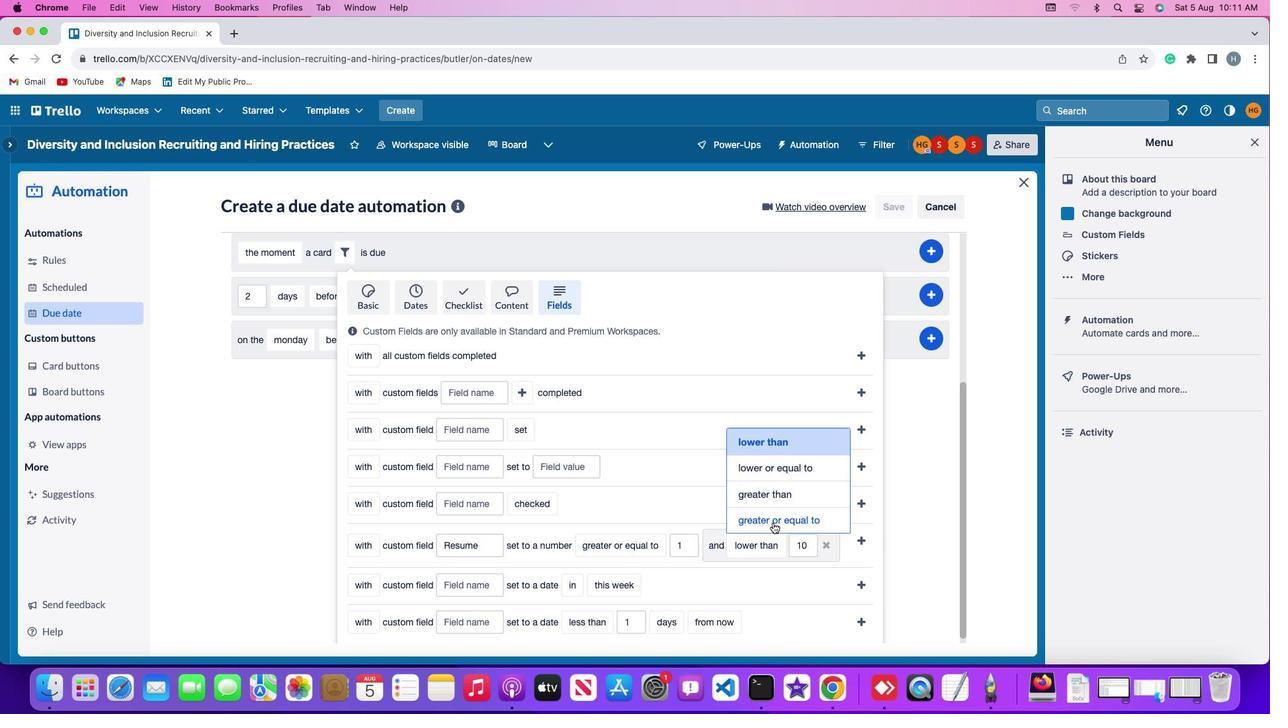 
Action: Mouse moved to (841, 540)
Screenshot: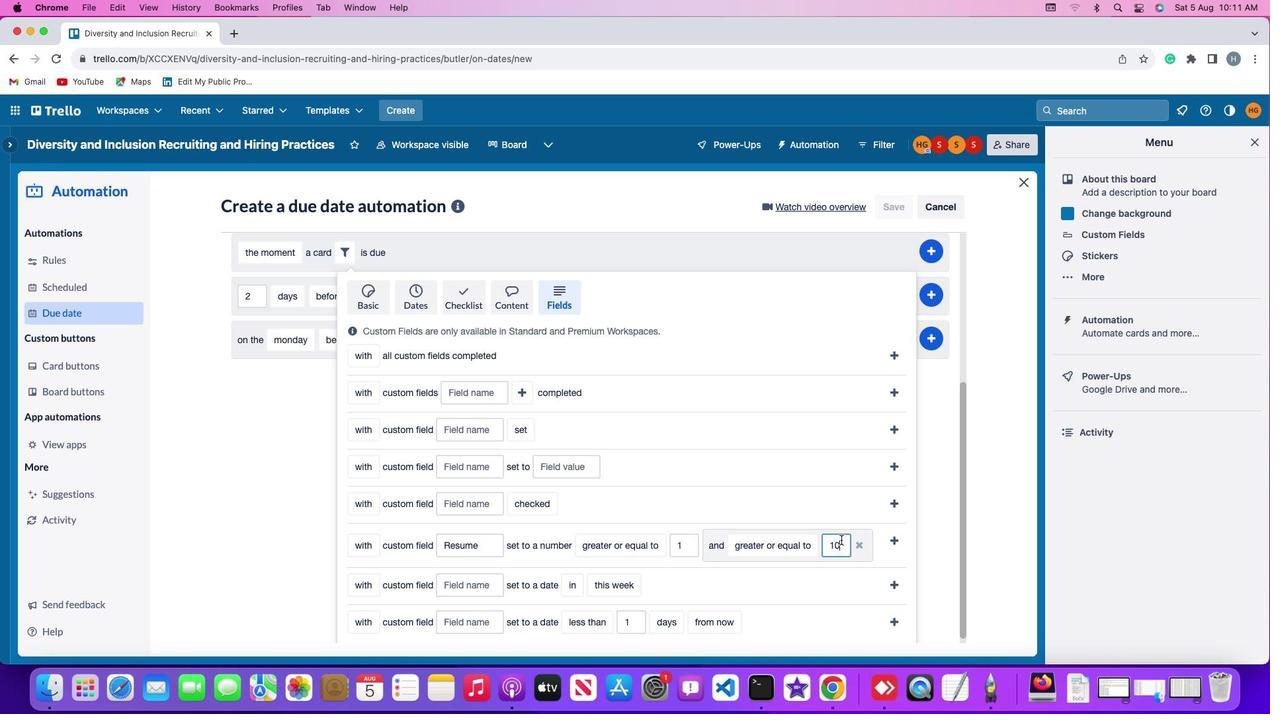 
Action: Mouse pressed left at (841, 540)
Screenshot: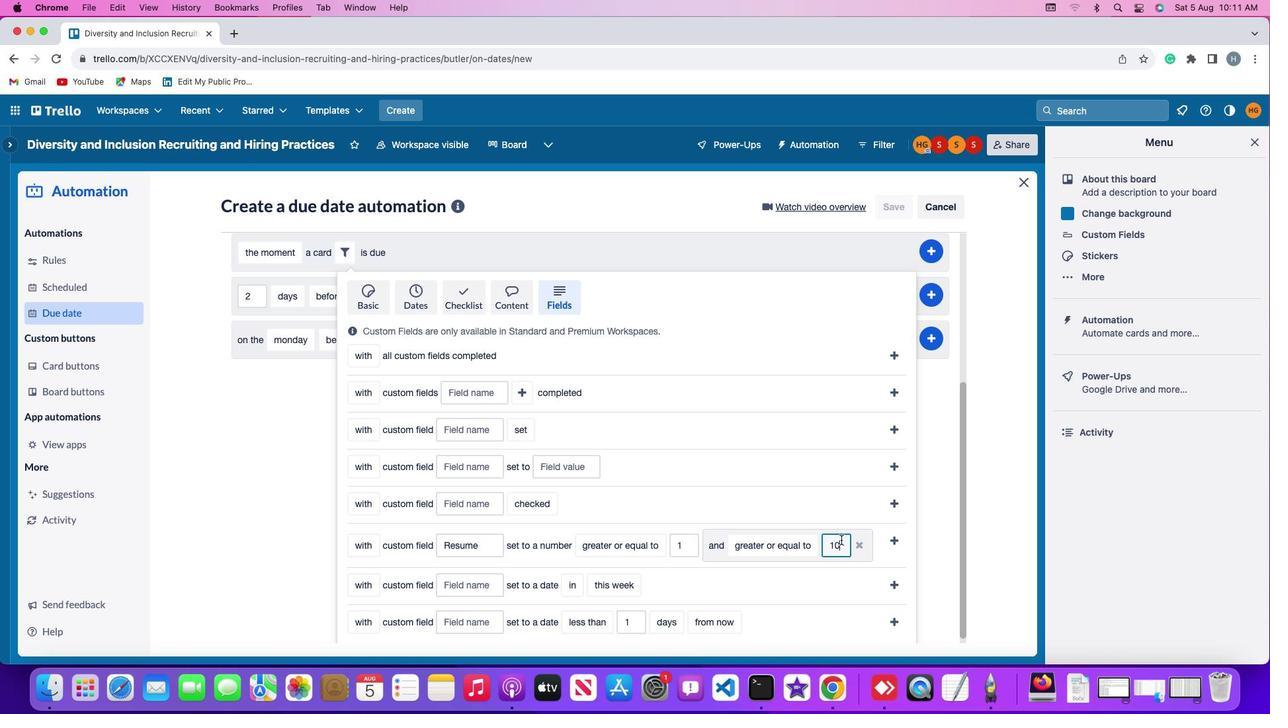 
Action: Key pressed Key.backspaceKey.backspace'1''0'
Screenshot: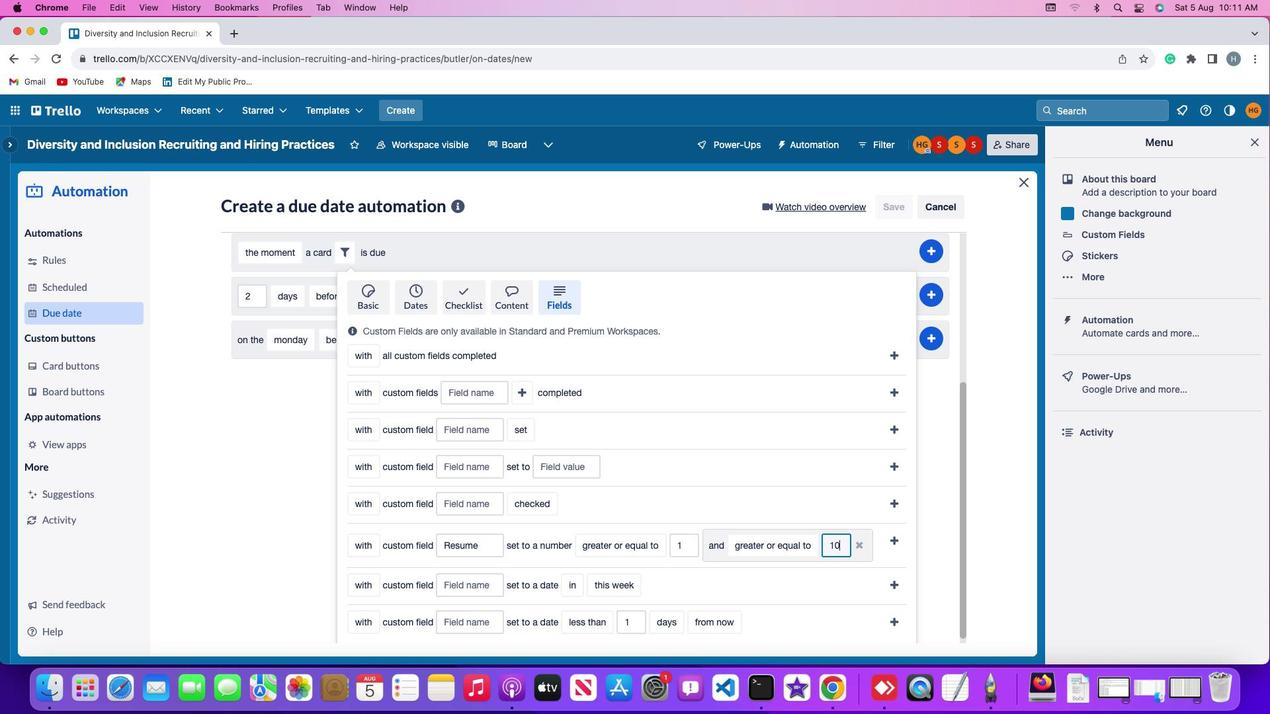 
Action: Mouse moved to (894, 538)
Screenshot: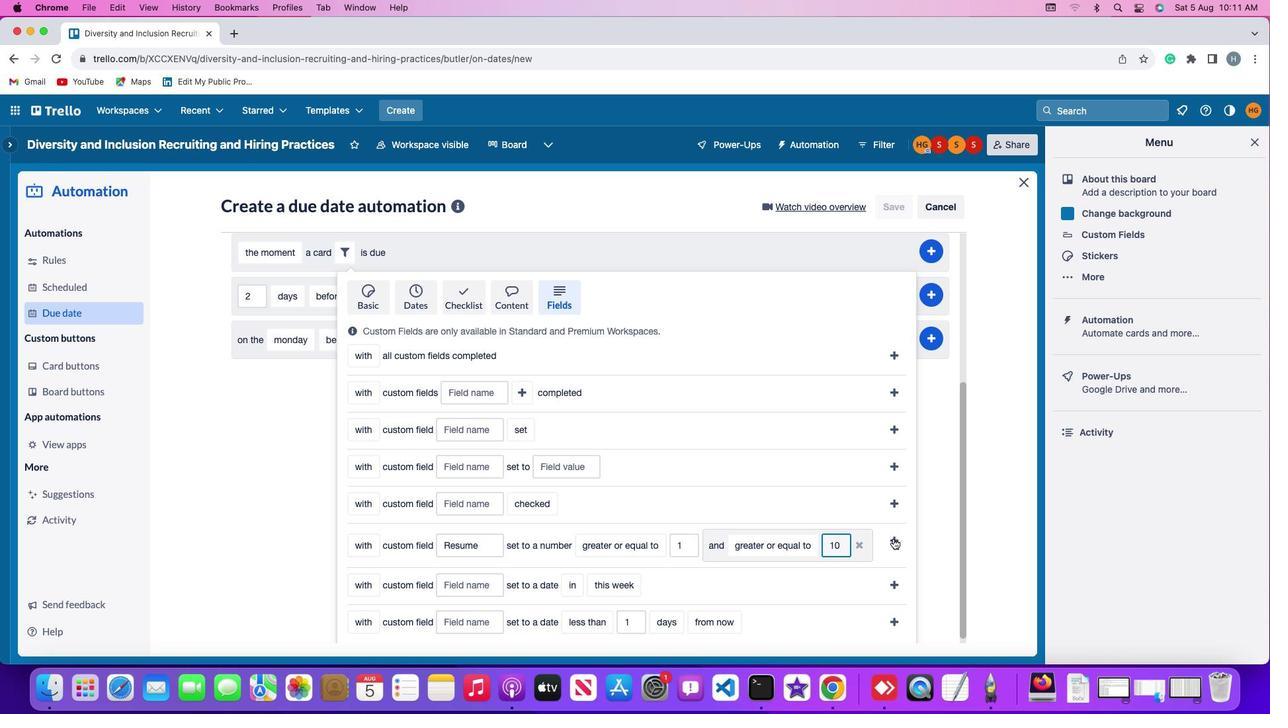 
Action: Mouse pressed left at (894, 538)
Screenshot: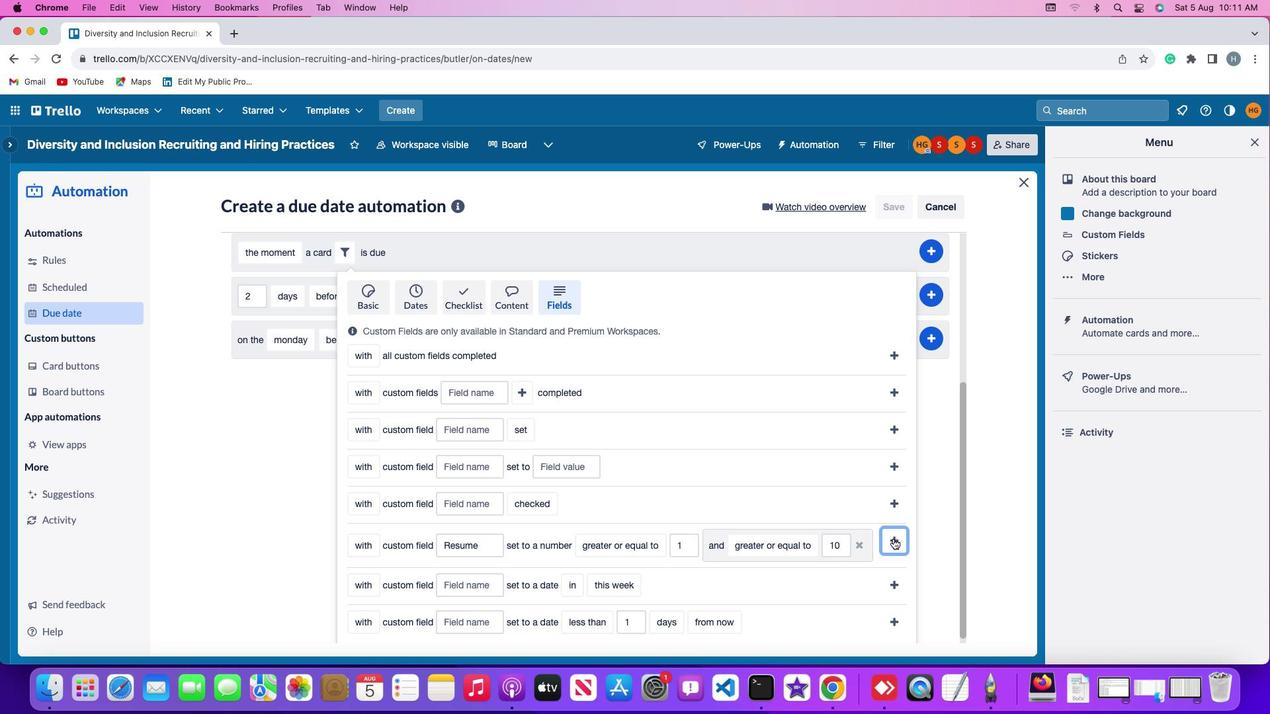 
Action: Mouse moved to (936, 485)
Screenshot: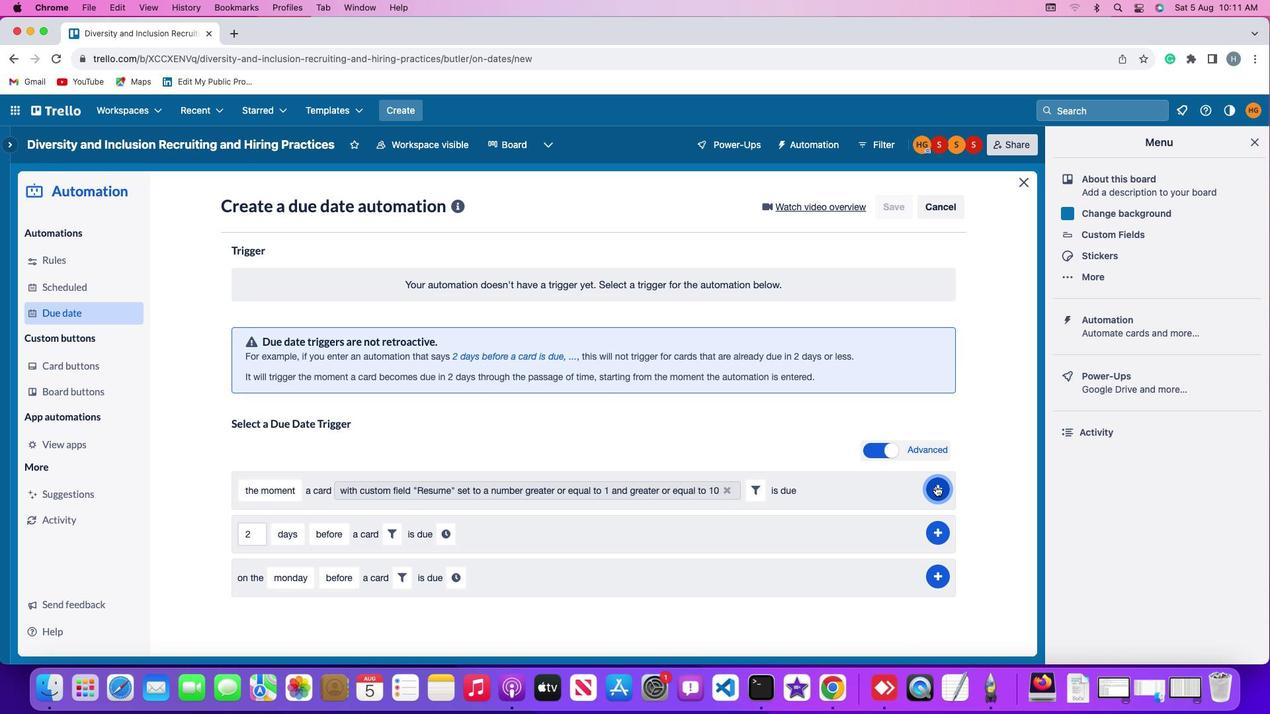 
Action: Mouse pressed left at (936, 485)
Screenshot: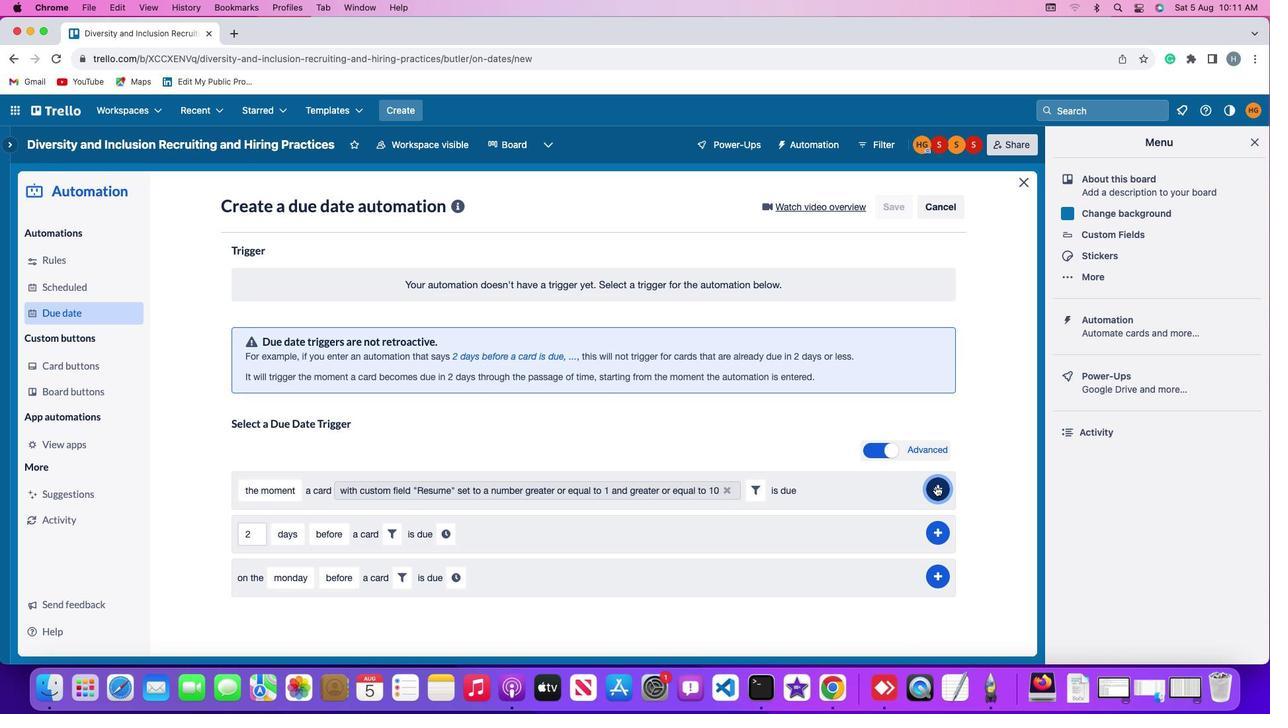 
Action: Mouse moved to (942, 438)
Screenshot: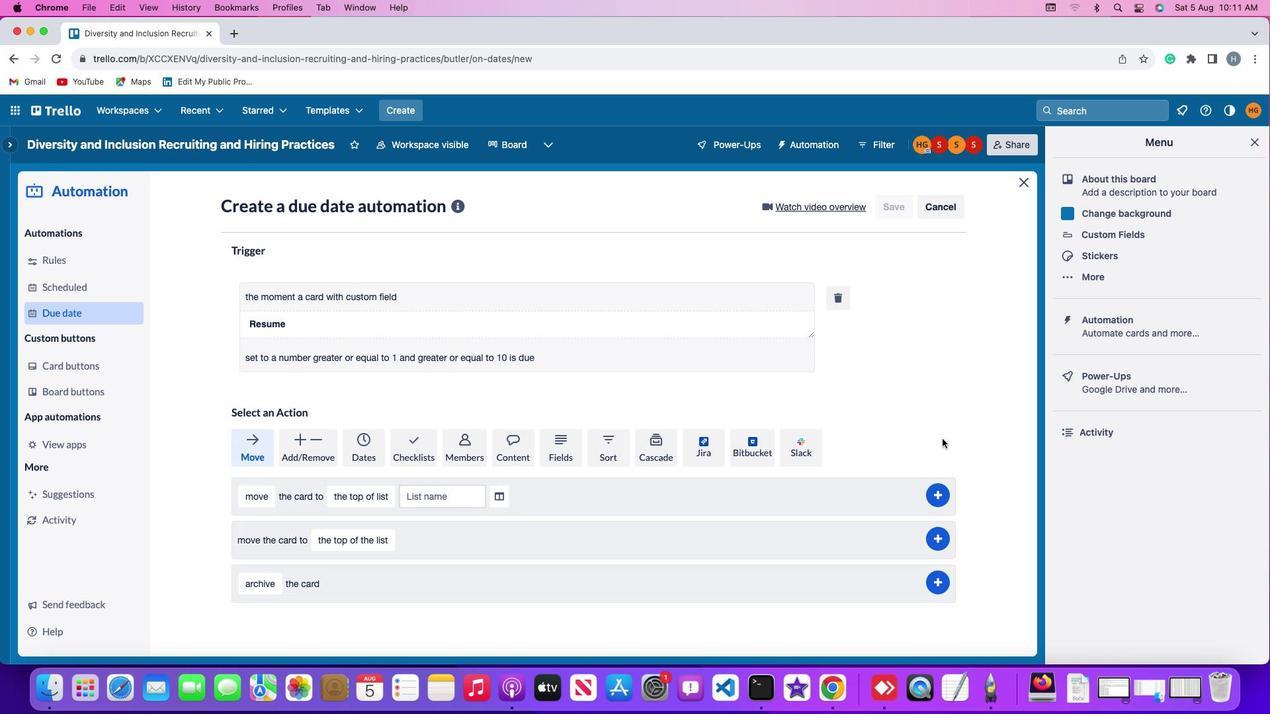 
